 Task: Find connections with filter location Bridgend with filter topic #Managerwith filter profile language French with filter current company Fortune Park Hotels Ltd with filter school Sri Sathya Sai Institute of Higher Learning with filter industry Book and Periodical Publishing with filter service category iOS Development with filter keywords title Mechanic
Action: Mouse moved to (536, 70)
Screenshot: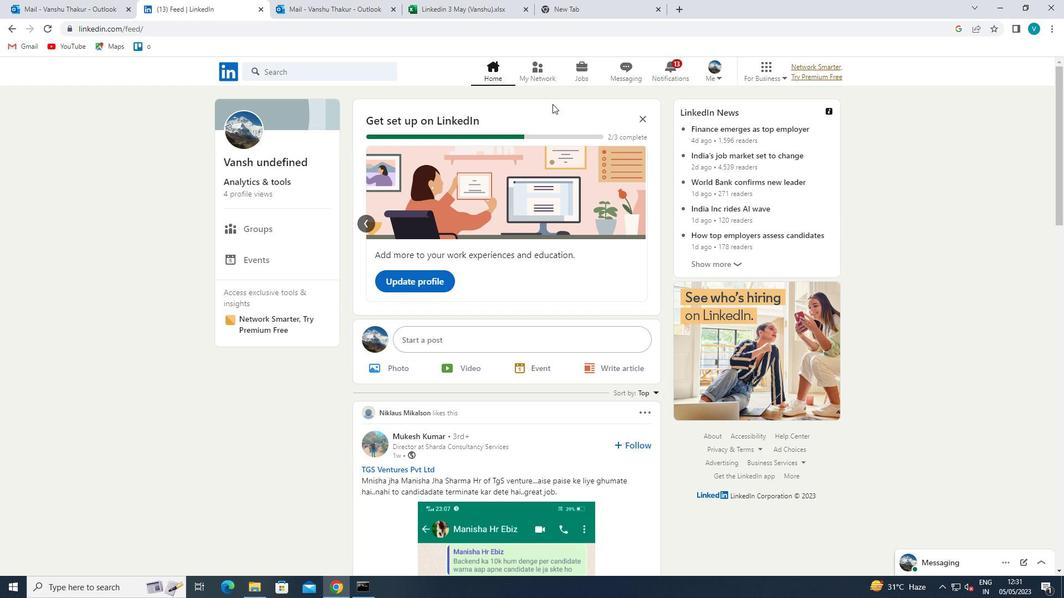 
Action: Mouse pressed left at (536, 70)
Screenshot: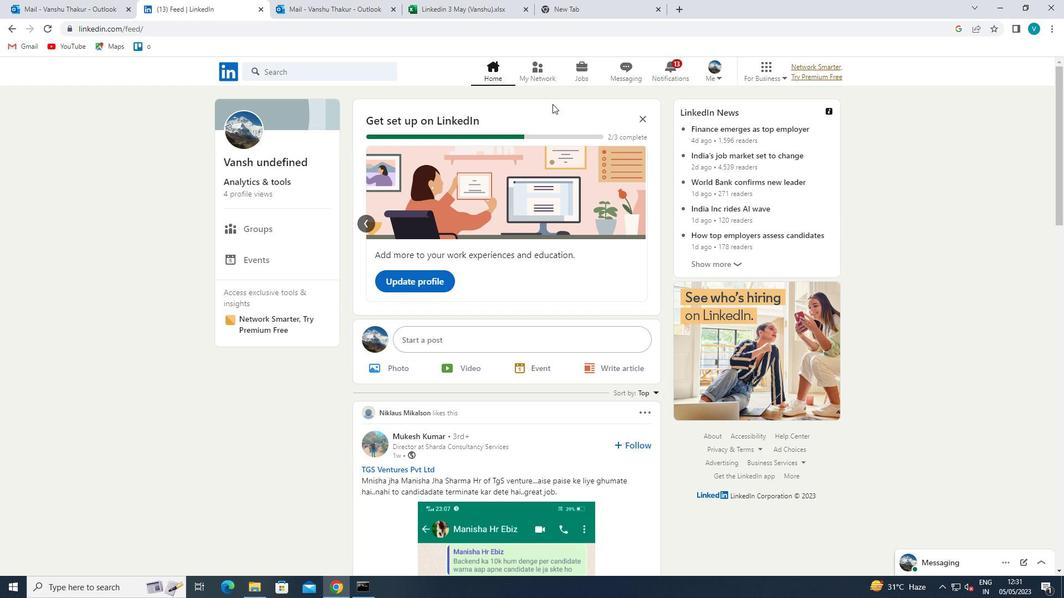 
Action: Mouse moved to (299, 129)
Screenshot: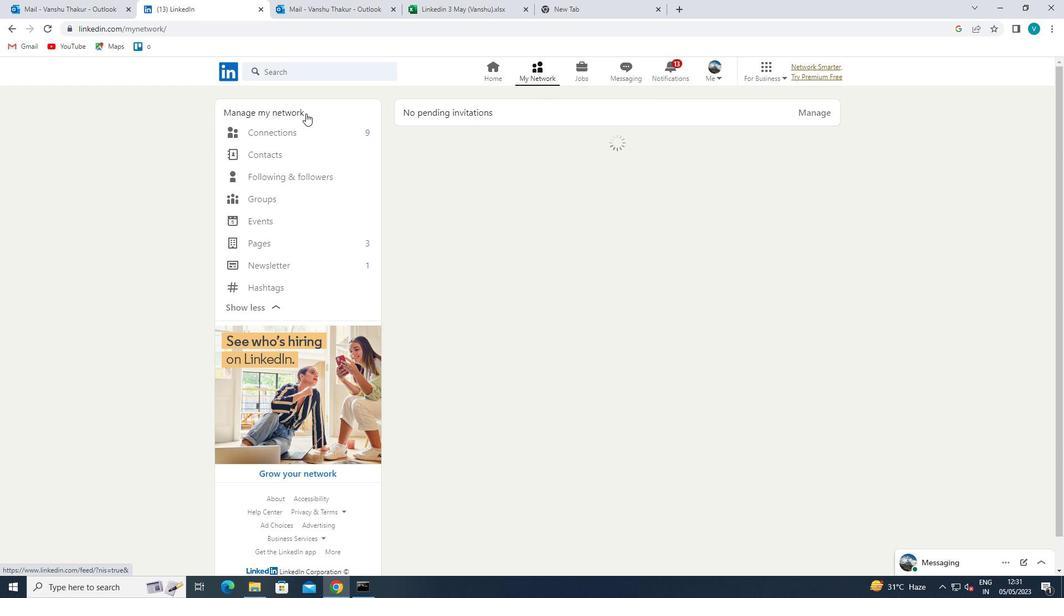 
Action: Mouse pressed left at (299, 129)
Screenshot: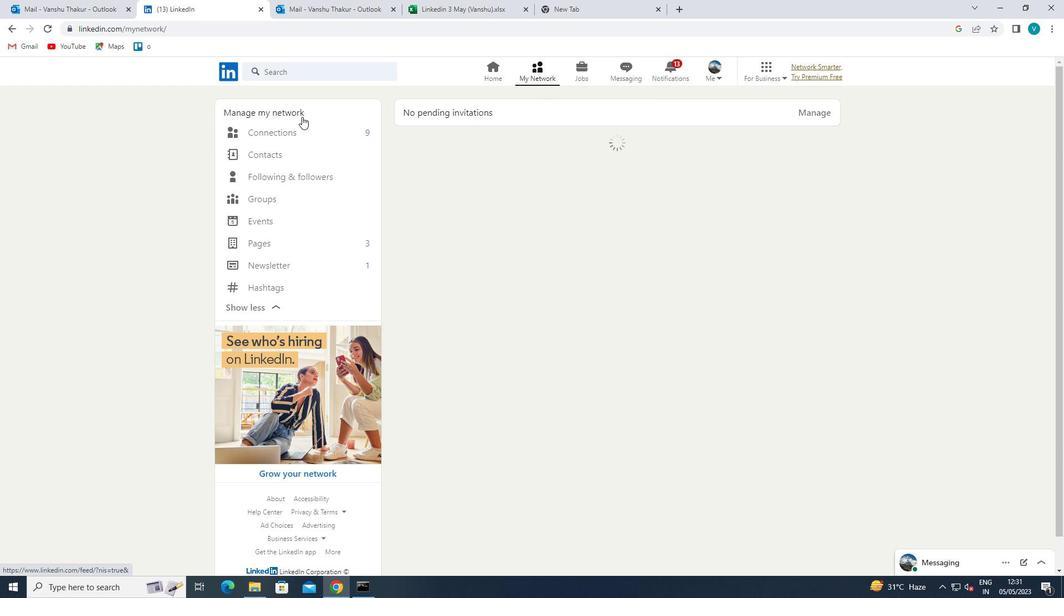 
Action: Mouse moved to (613, 130)
Screenshot: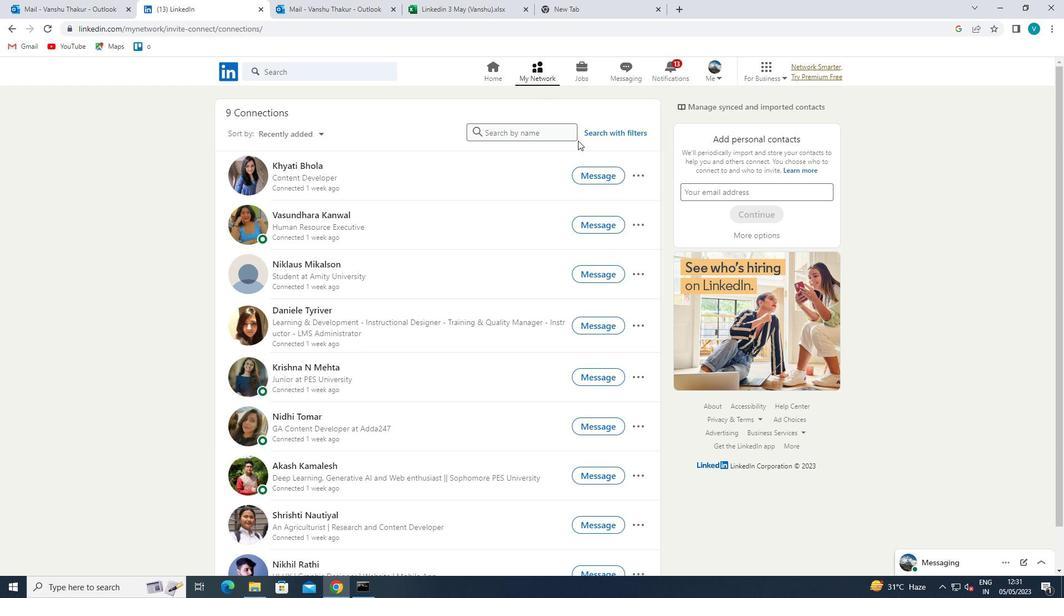 
Action: Mouse pressed left at (613, 130)
Screenshot: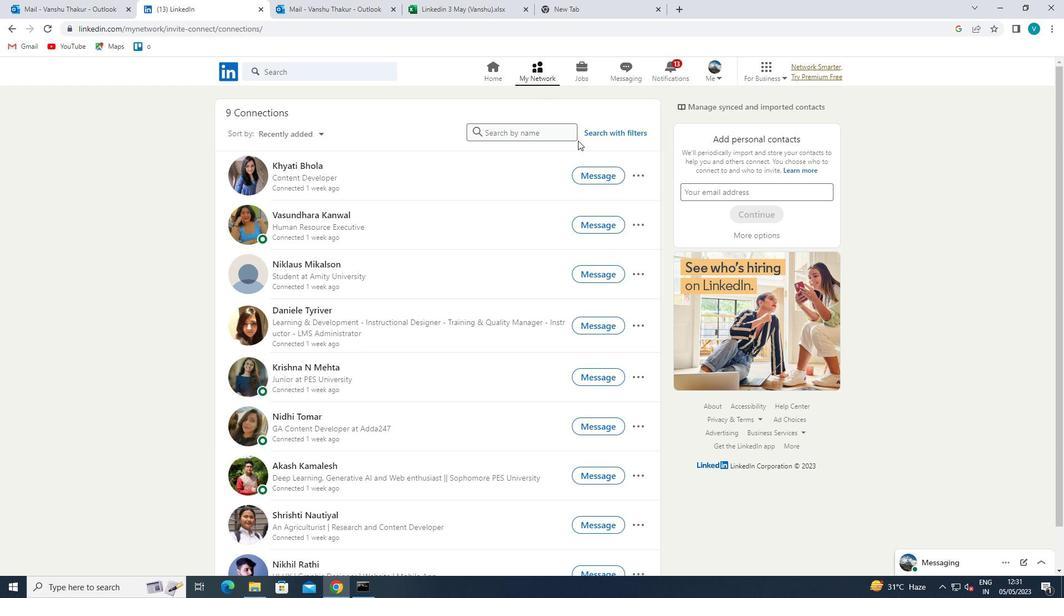 
Action: Mouse moved to (533, 109)
Screenshot: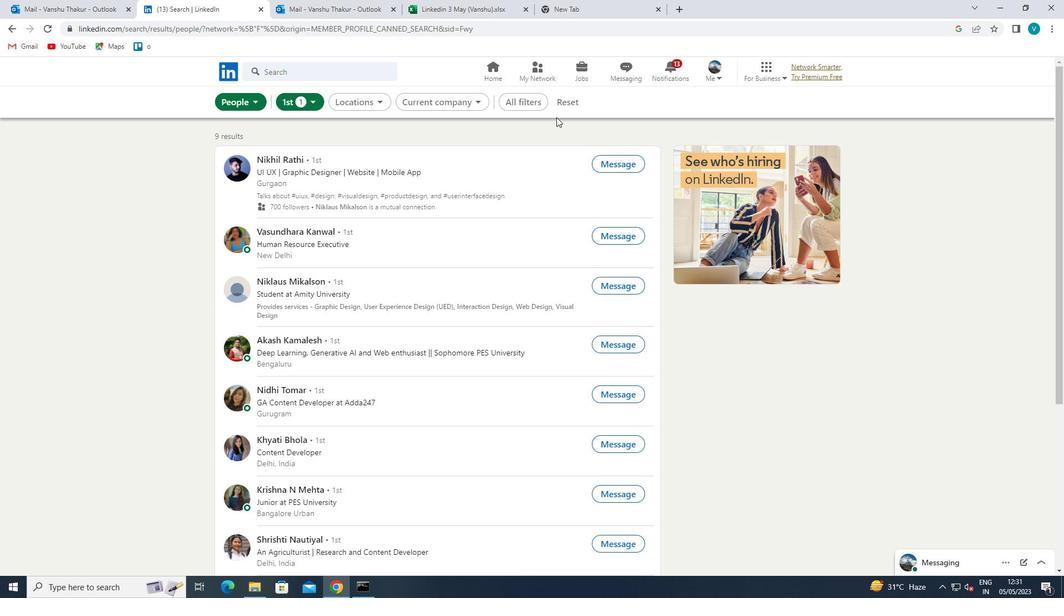 
Action: Mouse pressed left at (533, 109)
Screenshot: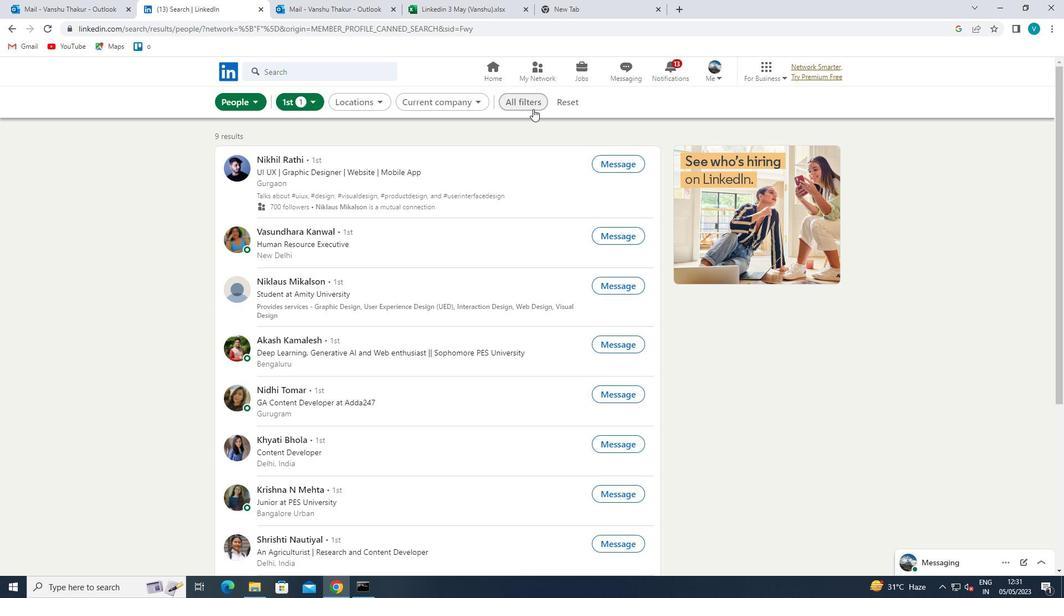 
Action: Mouse moved to (951, 256)
Screenshot: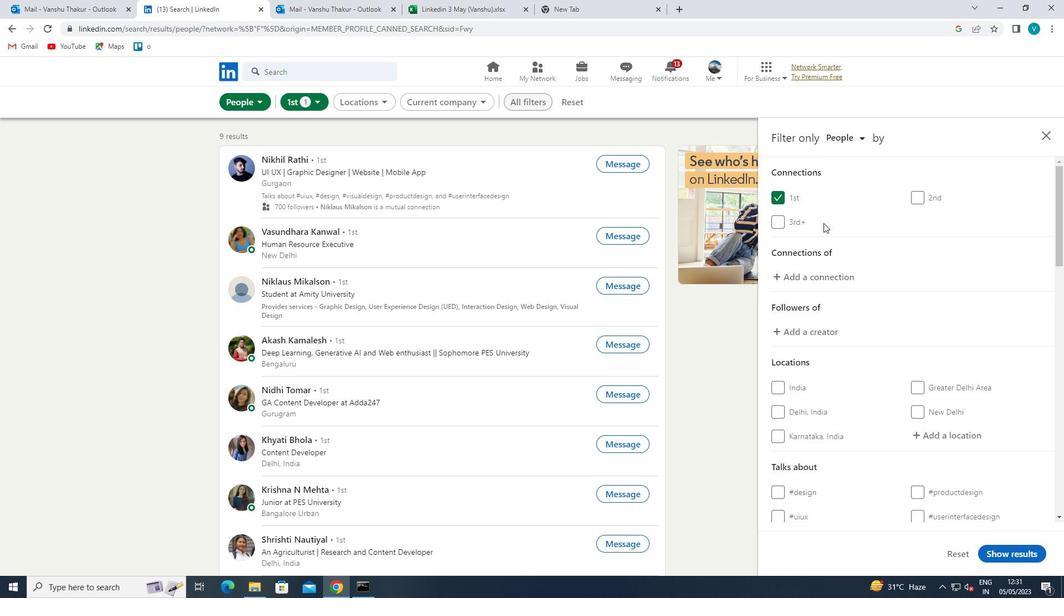 
Action: Mouse scrolled (951, 255) with delta (0, 0)
Screenshot: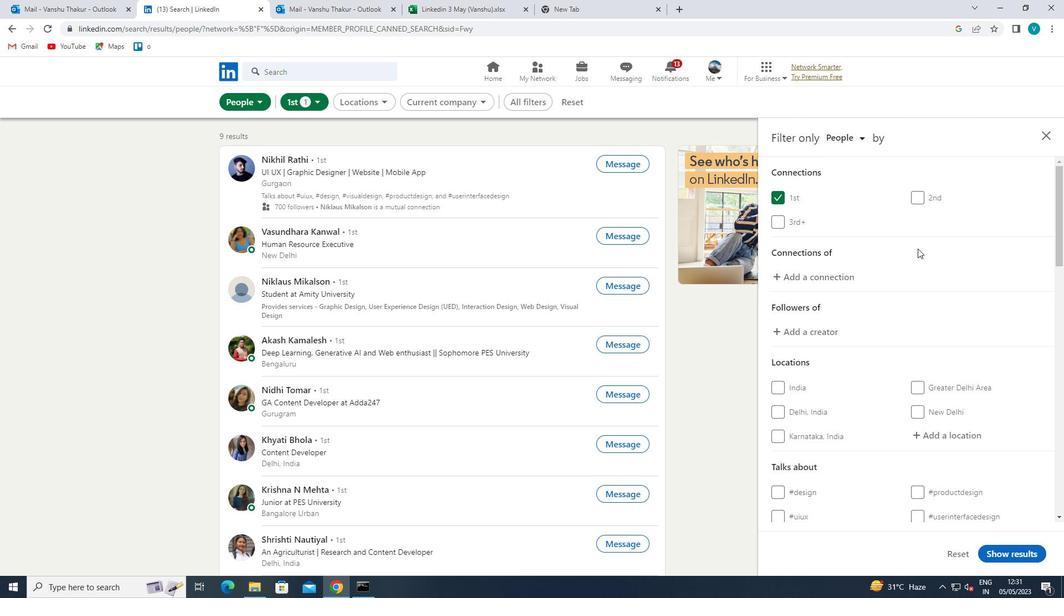 
Action: Mouse scrolled (951, 255) with delta (0, 0)
Screenshot: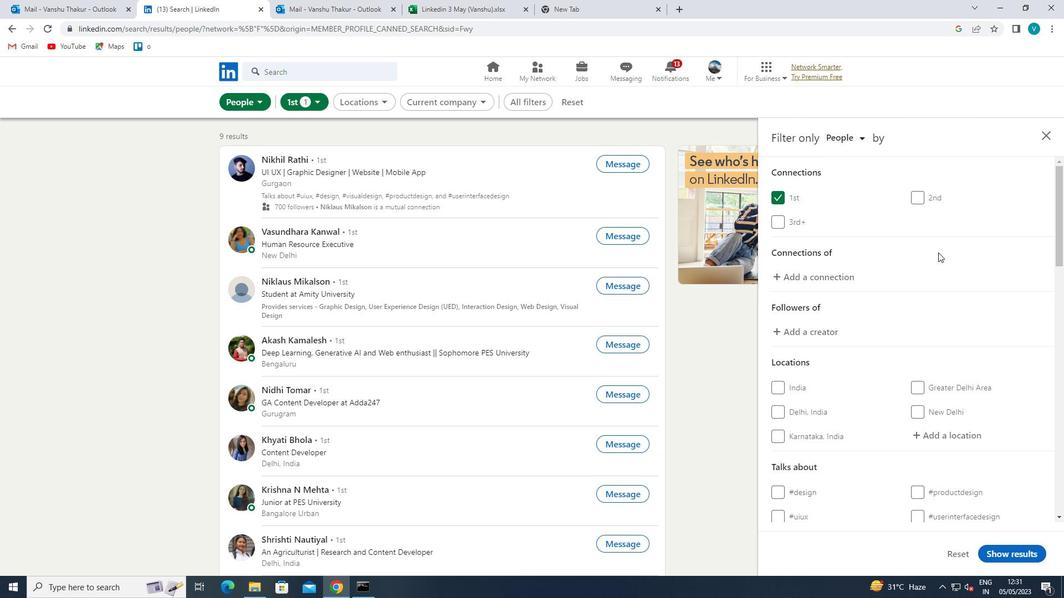 
Action: Mouse scrolled (951, 255) with delta (0, 0)
Screenshot: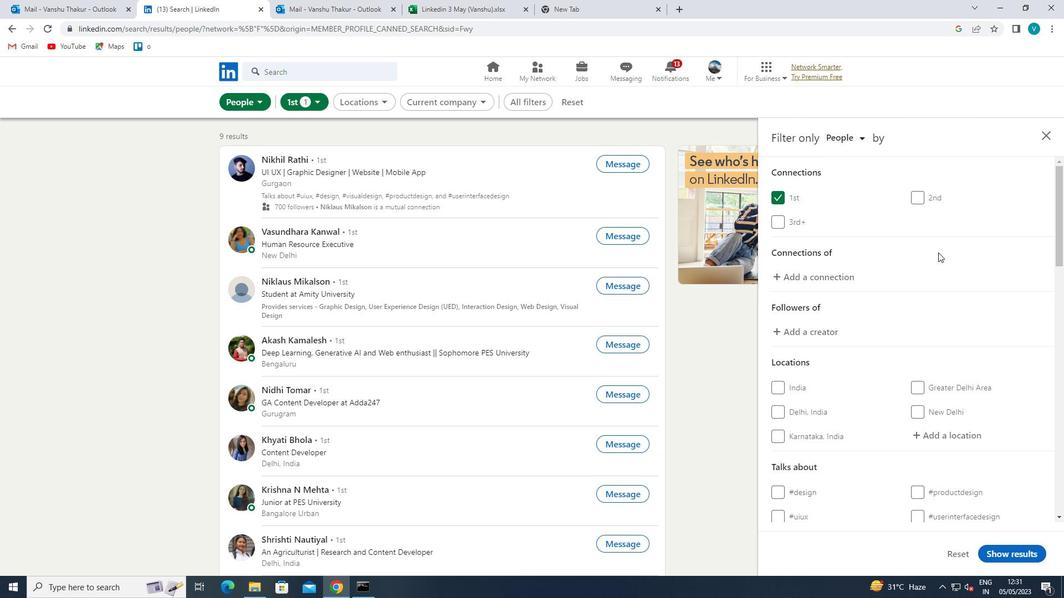 
Action: Mouse moved to (953, 273)
Screenshot: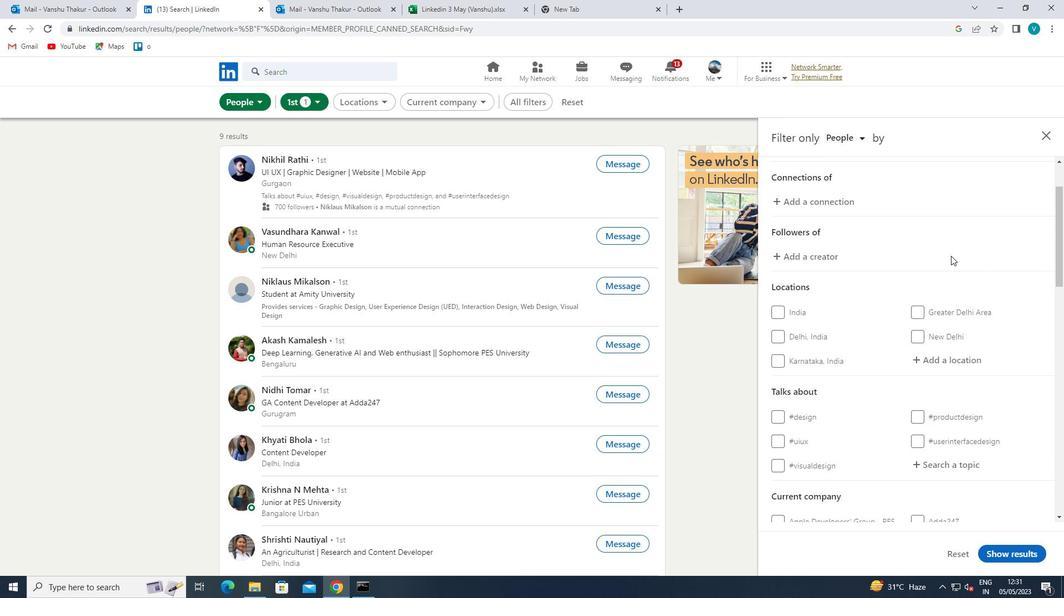 
Action: Mouse pressed left at (953, 273)
Screenshot: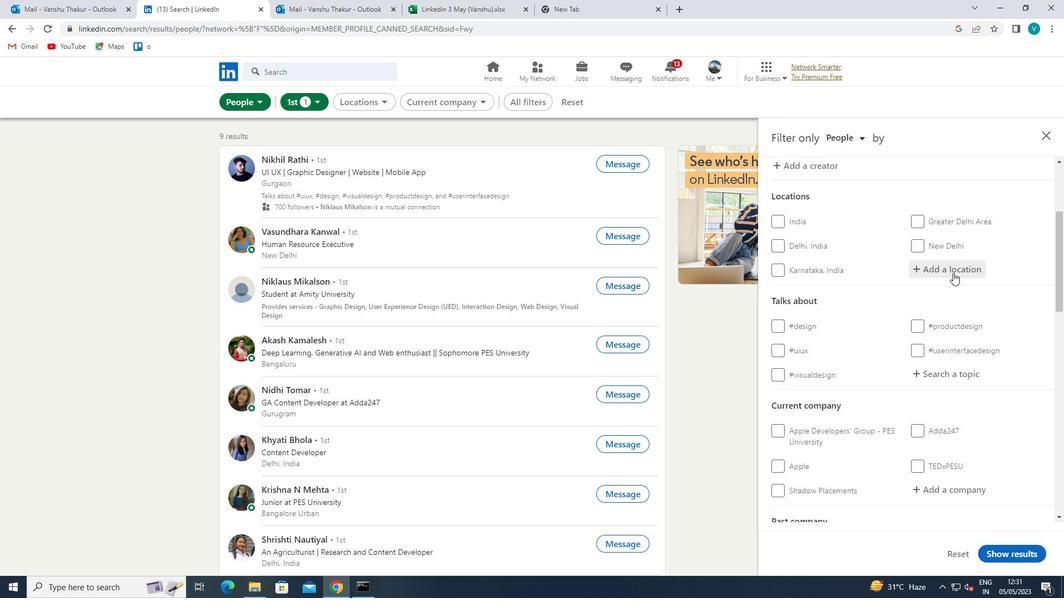 
Action: Mouse moved to (780, 175)
Screenshot: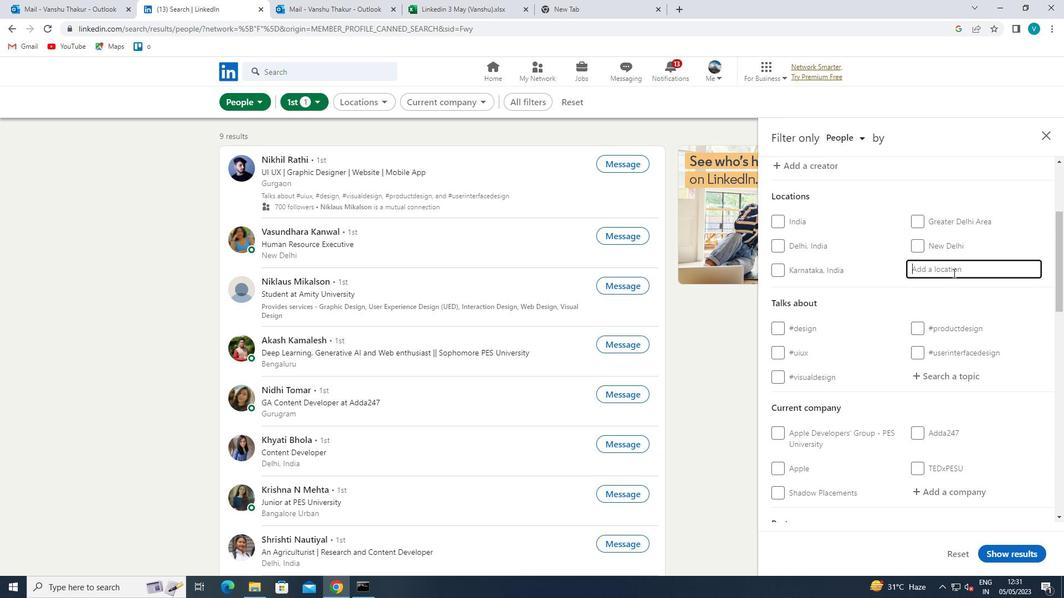 
Action: Key pressed <Key.shift>BRIDGEBN<Key.backspace><Key.backspace>ND
Screenshot: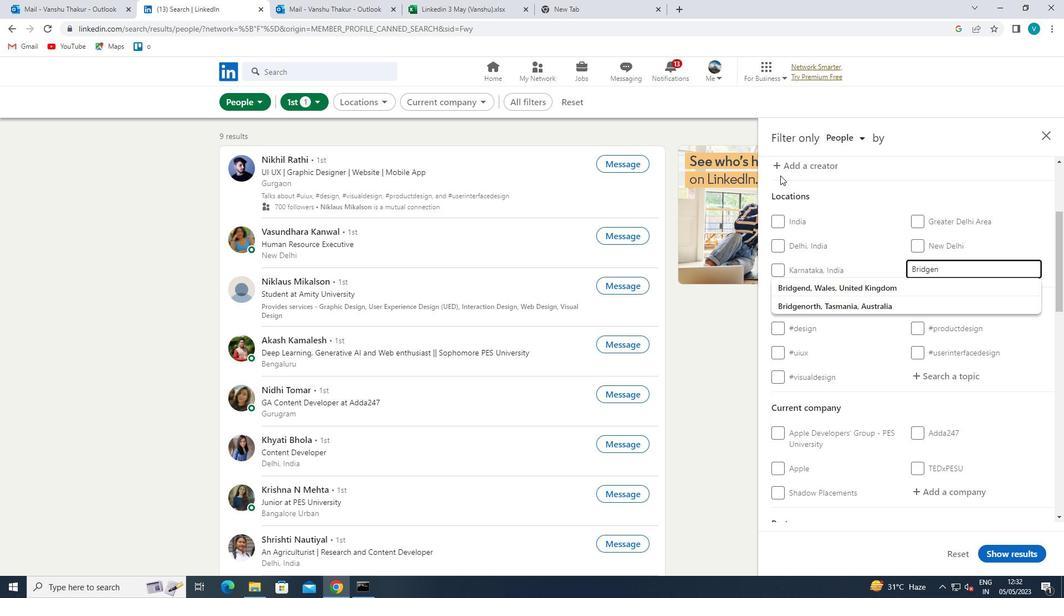 
Action: Mouse moved to (875, 285)
Screenshot: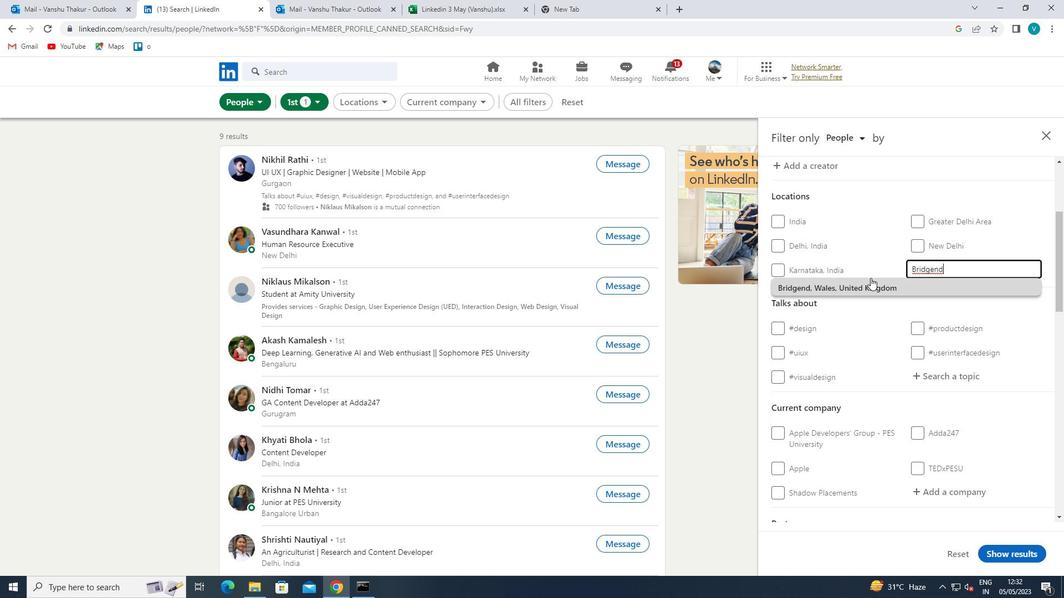 
Action: Mouse pressed left at (875, 285)
Screenshot: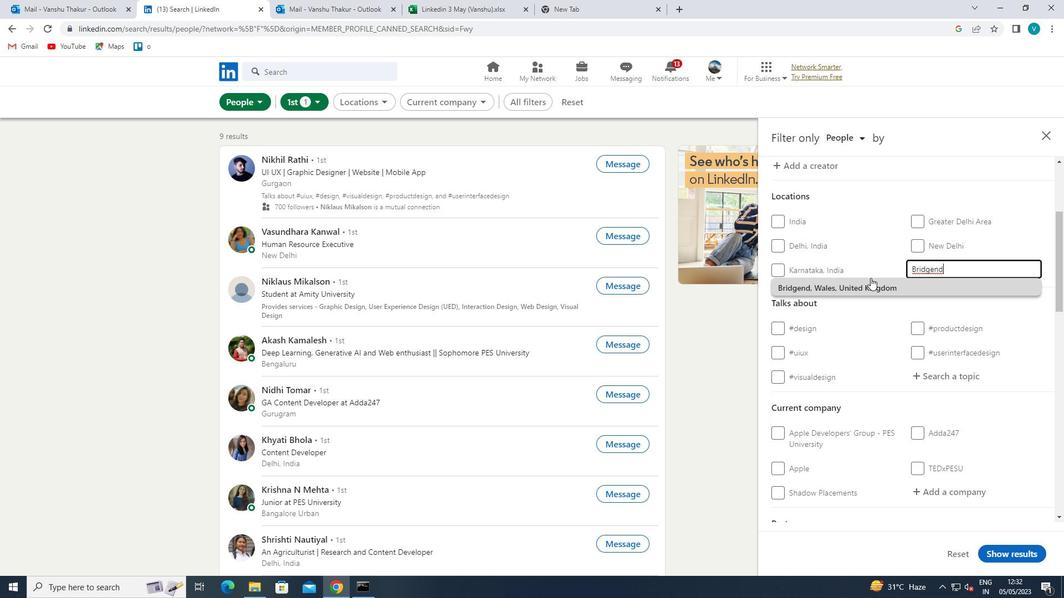 
Action: Mouse moved to (876, 287)
Screenshot: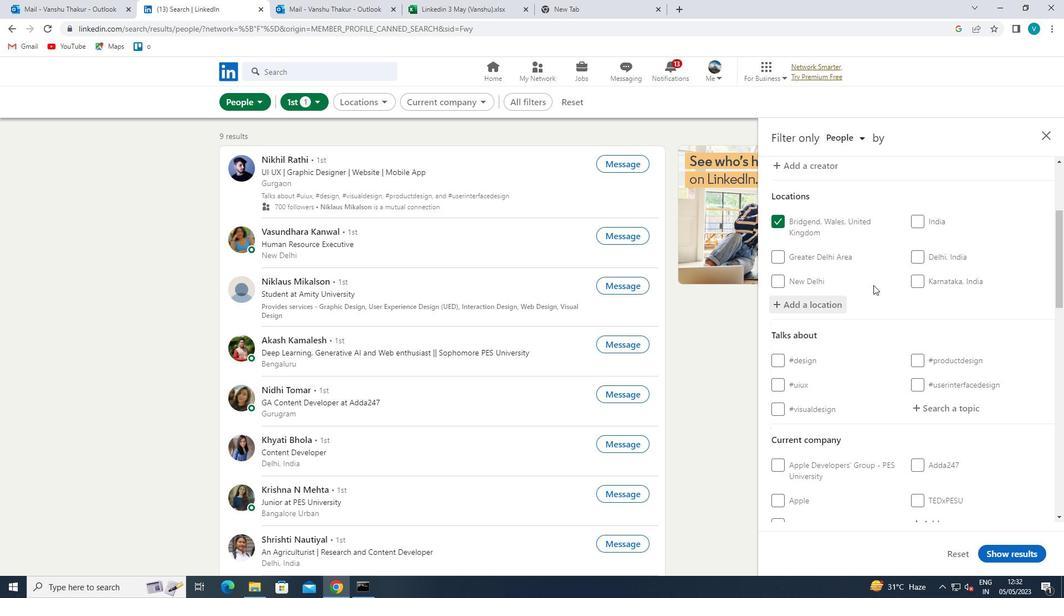 
Action: Mouse scrolled (876, 286) with delta (0, 0)
Screenshot: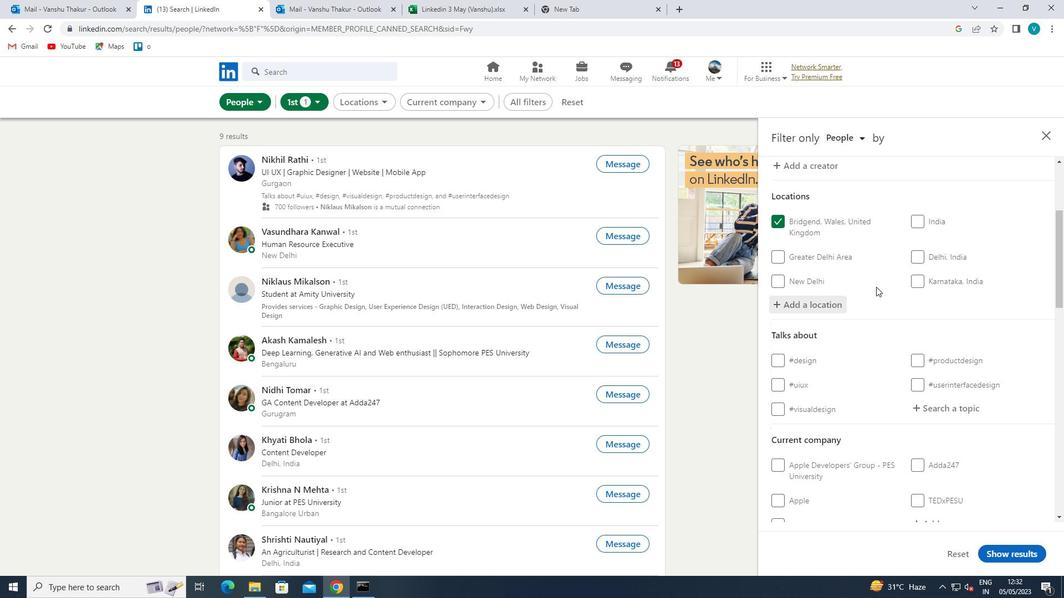 
Action: Mouse moved to (943, 354)
Screenshot: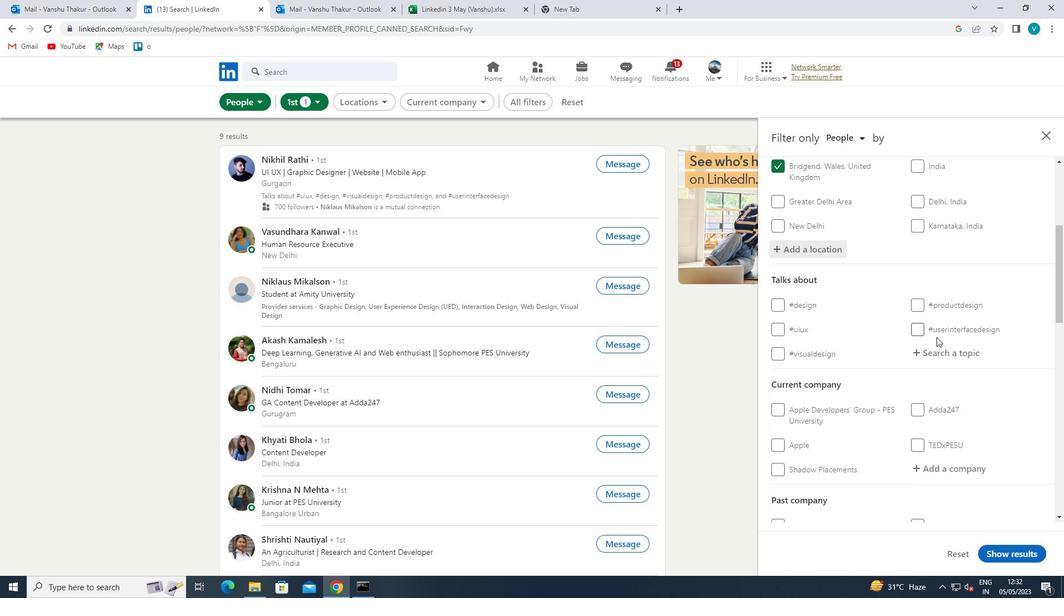 
Action: Mouse pressed left at (943, 354)
Screenshot: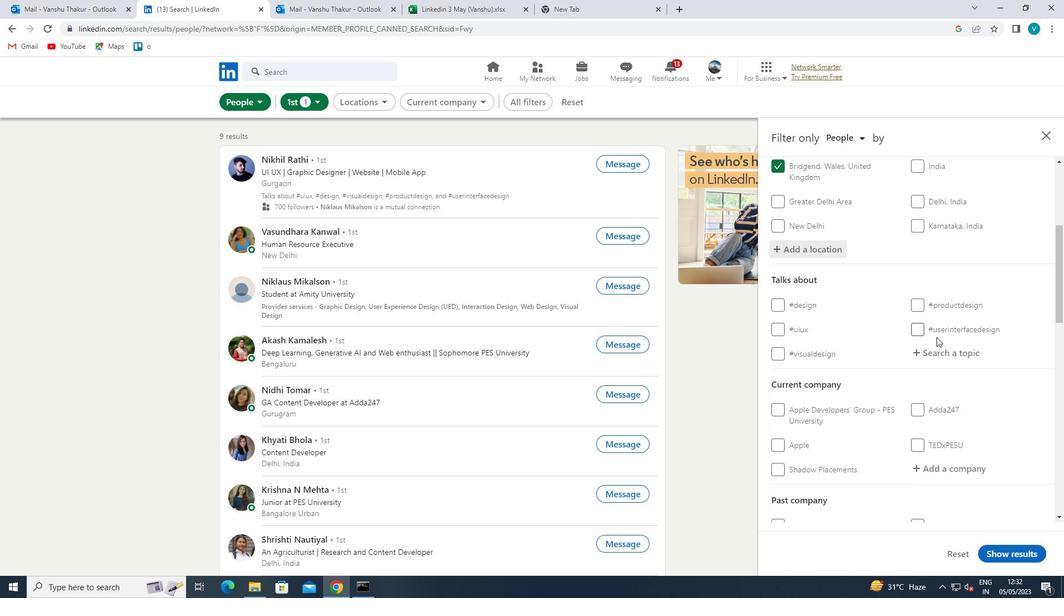 
Action: Mouse moved to (944, 354)
Screenshot: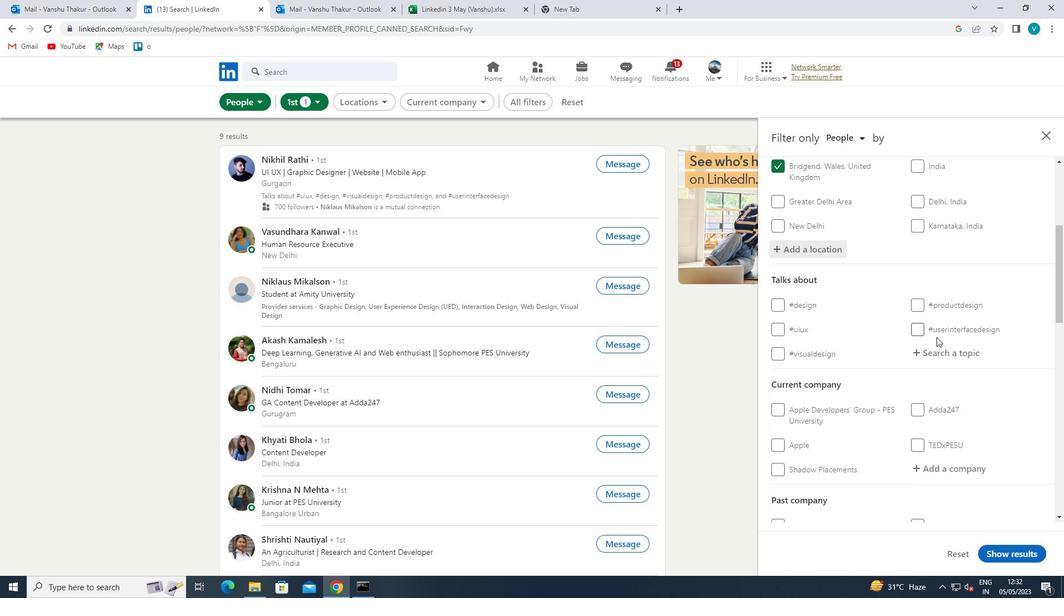 
Action: Key pressed MANAGER
Screenshot: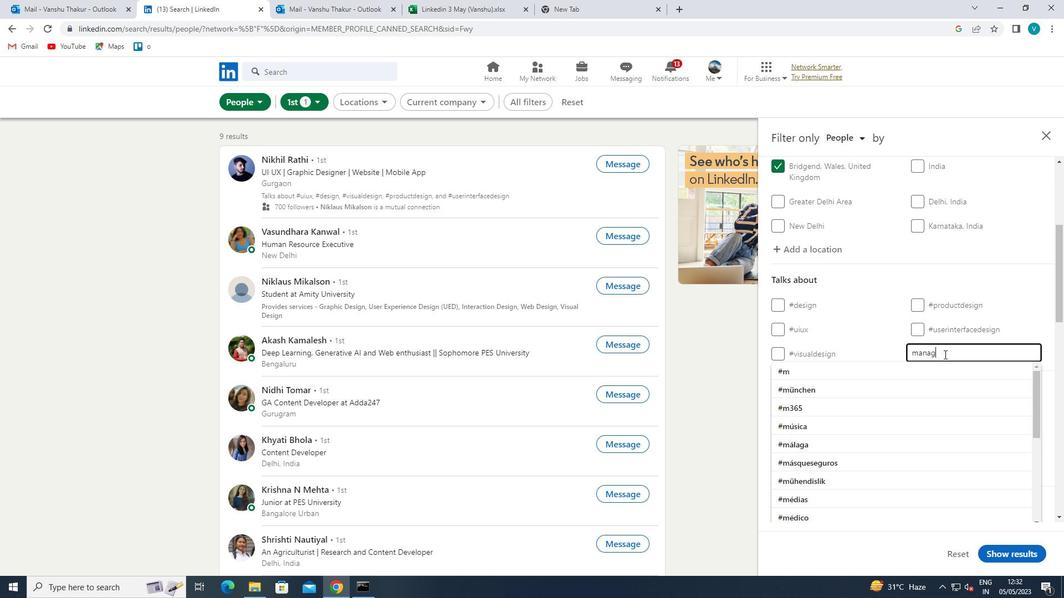 
Action: Mouse moved to (915, 373)
Screenshot: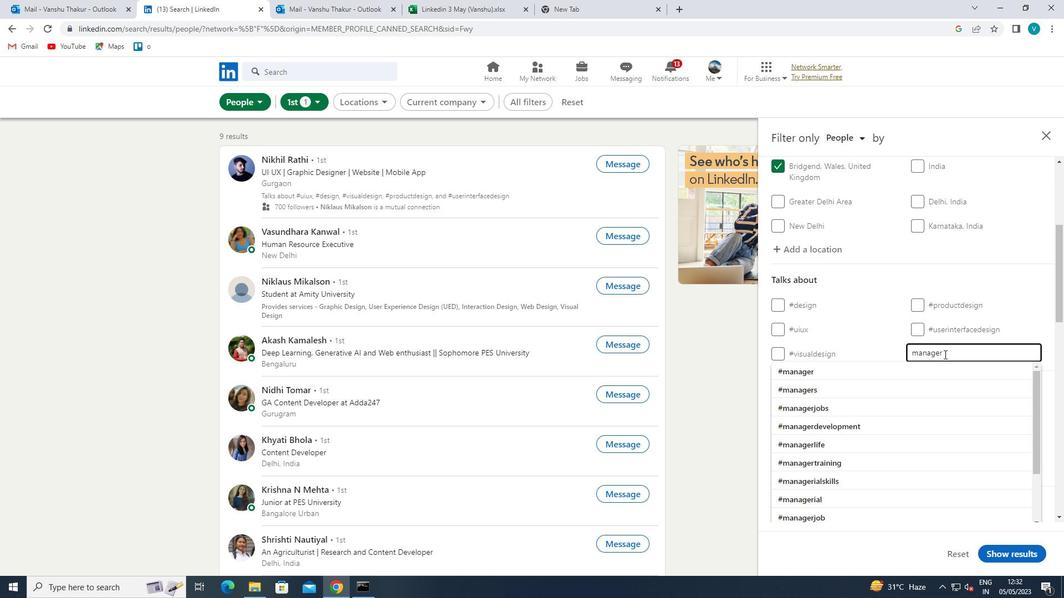 
Action: Mouse pressed left at (915, 373)
Screenshot: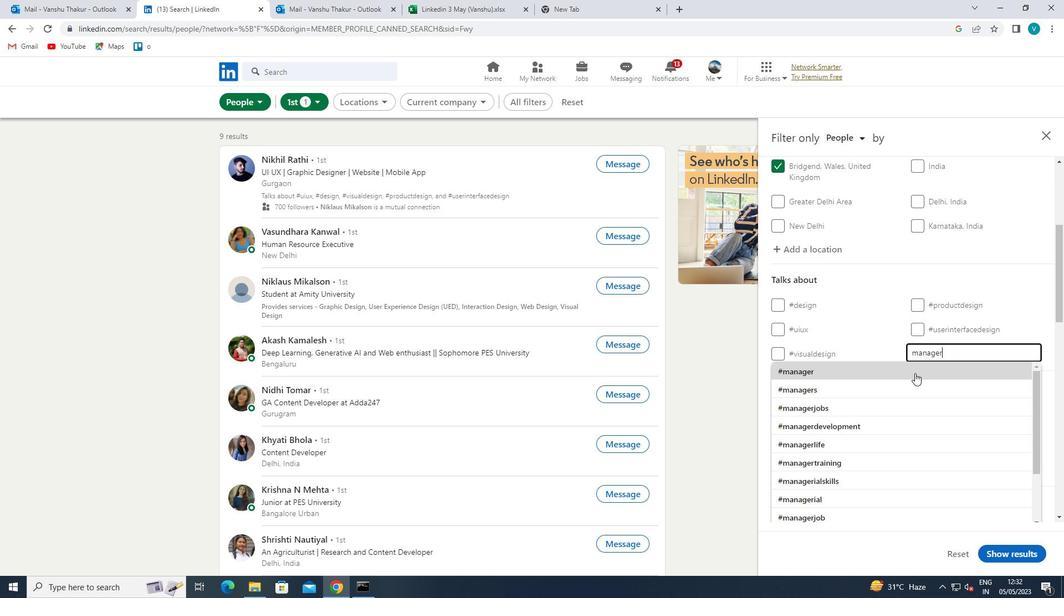 
Action: Mouse scrolled (915, 373) with delta (0, 0)
Screenshot: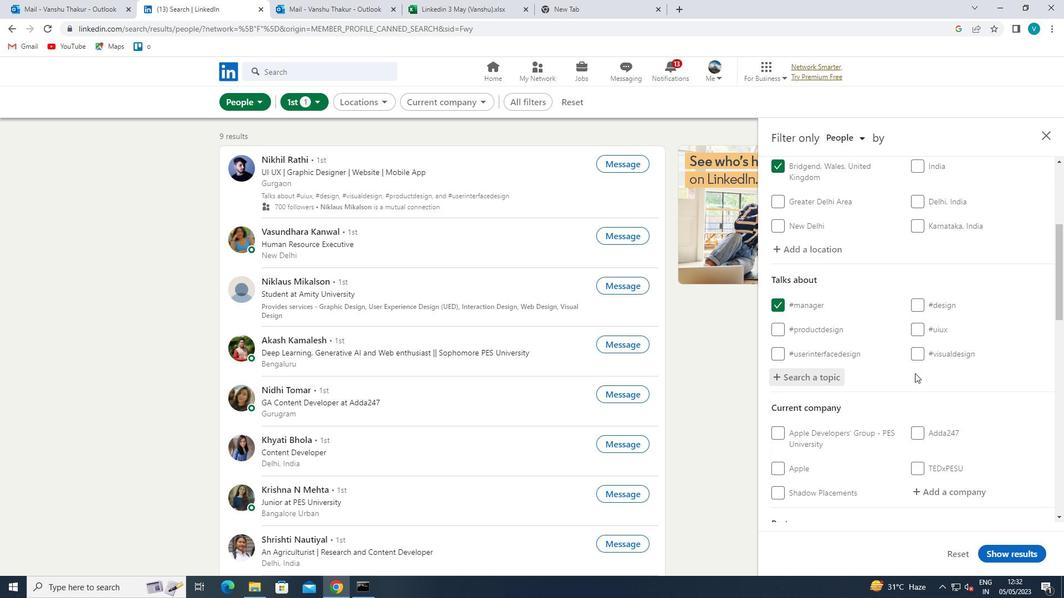 
Action: Mouse scrolled (915, 373) with delta (0, 0)
Screenshot: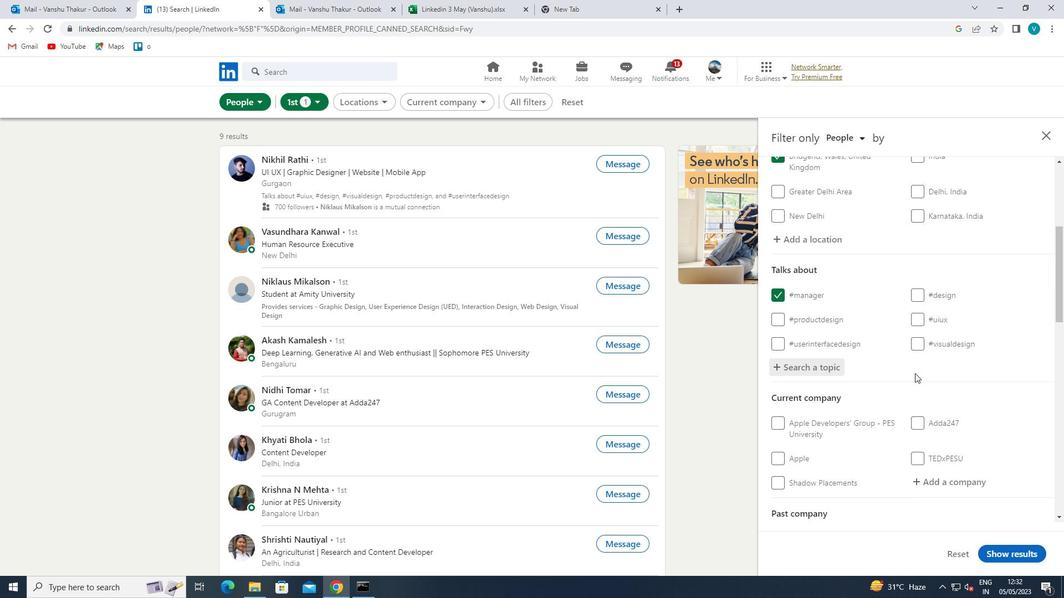 
Action: Mouse scrolled (915, 373) with delta (0, 0)
Screenshot: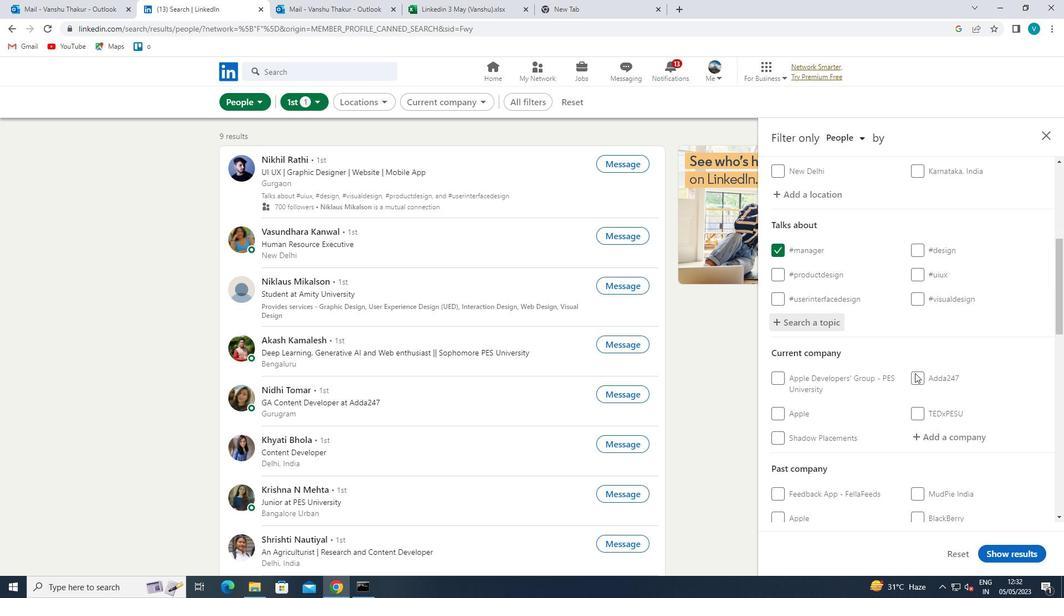 
Action: Mouse moved to (955, 330)
Screenshot: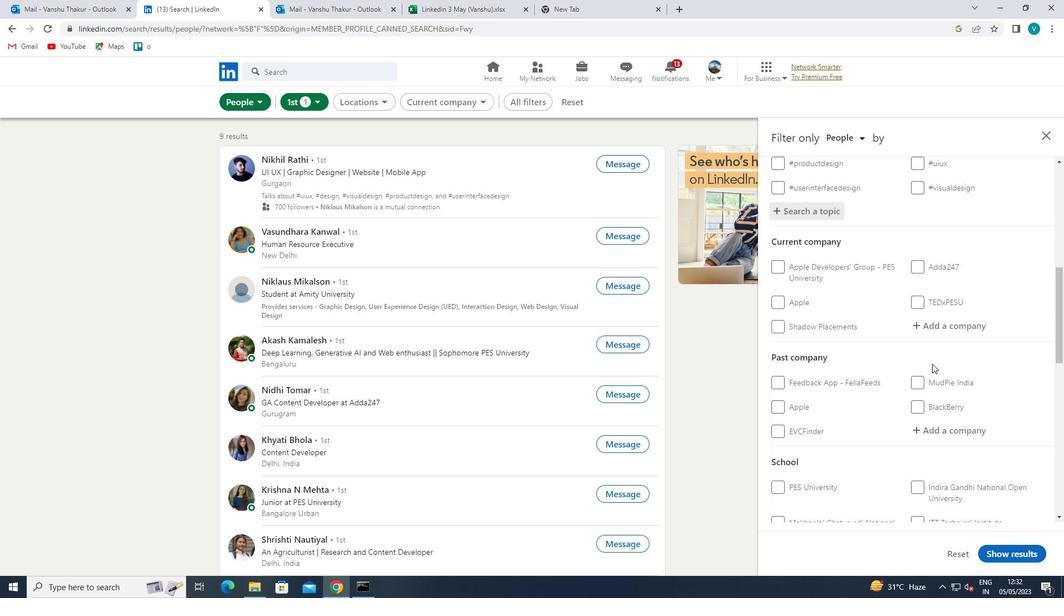
Action: Mouse pressed left at (955, 330)
Screenshot: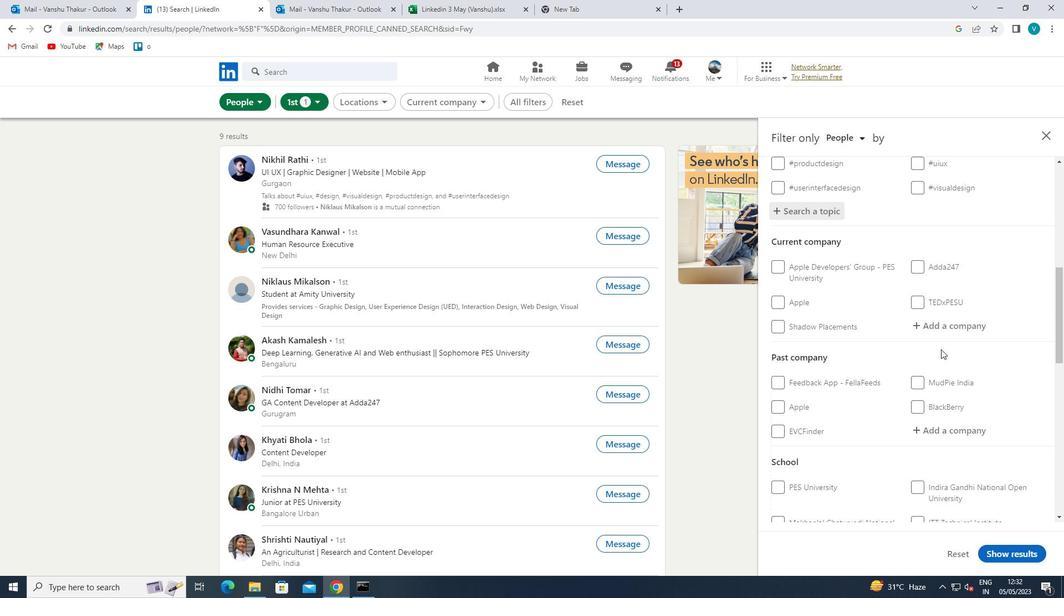 
Action: Mouse moved to (909, 299)
Screenshot: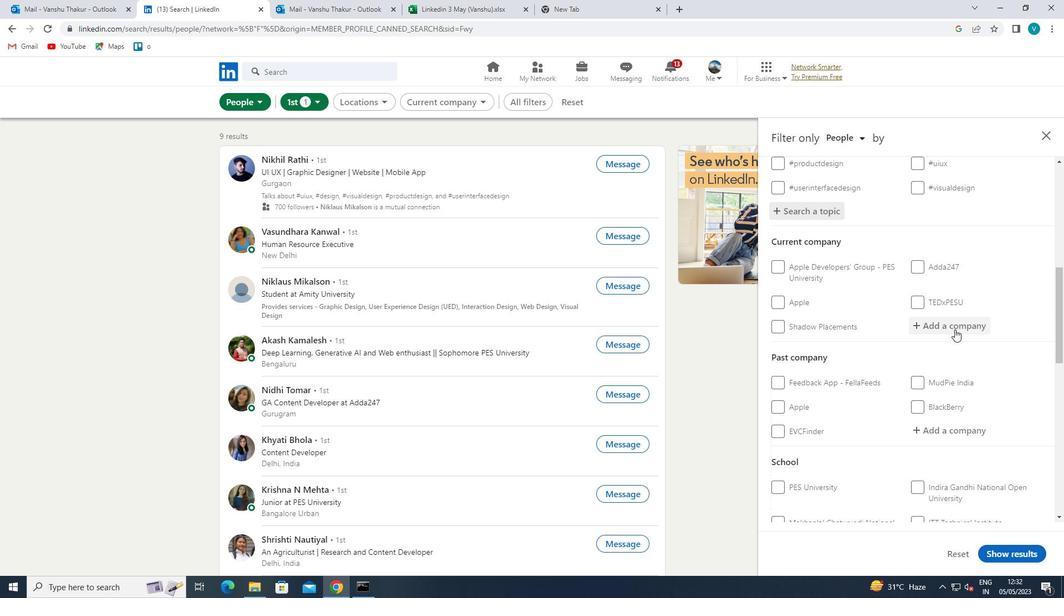 
Action: Key pressed <Key.shift>FORTUN
Screenshot: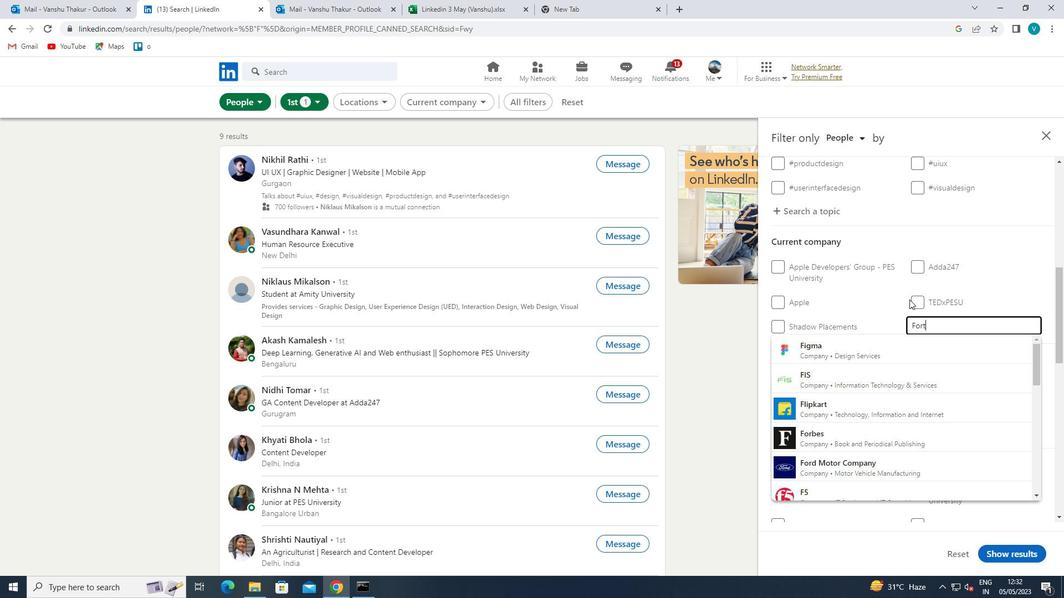 
Action: Mouse moved to (904, 432)
Screenshot: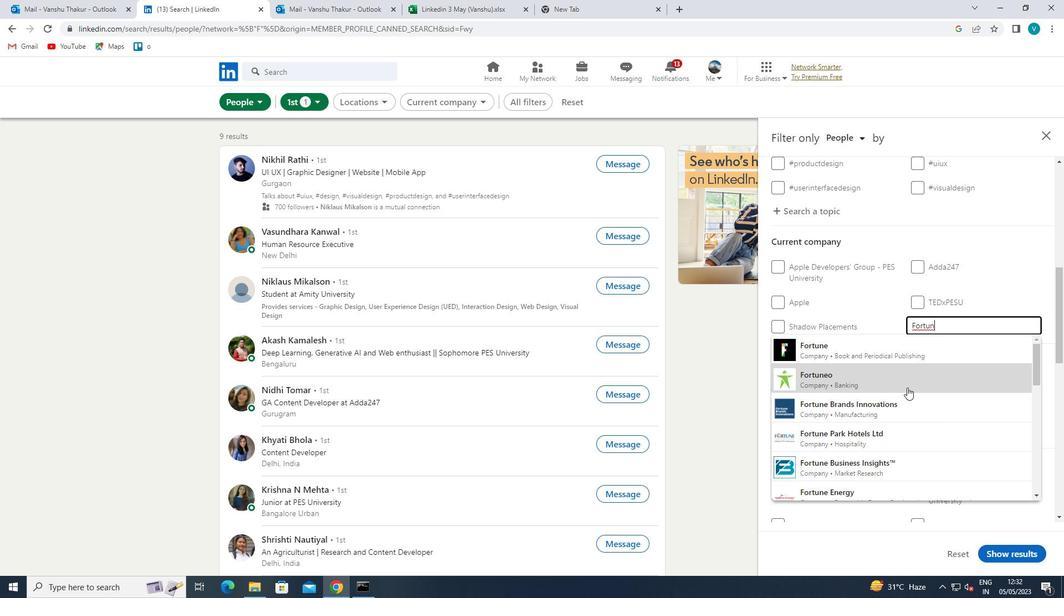 
Action: Mouse pressed left at (904, 432)
Screenshot: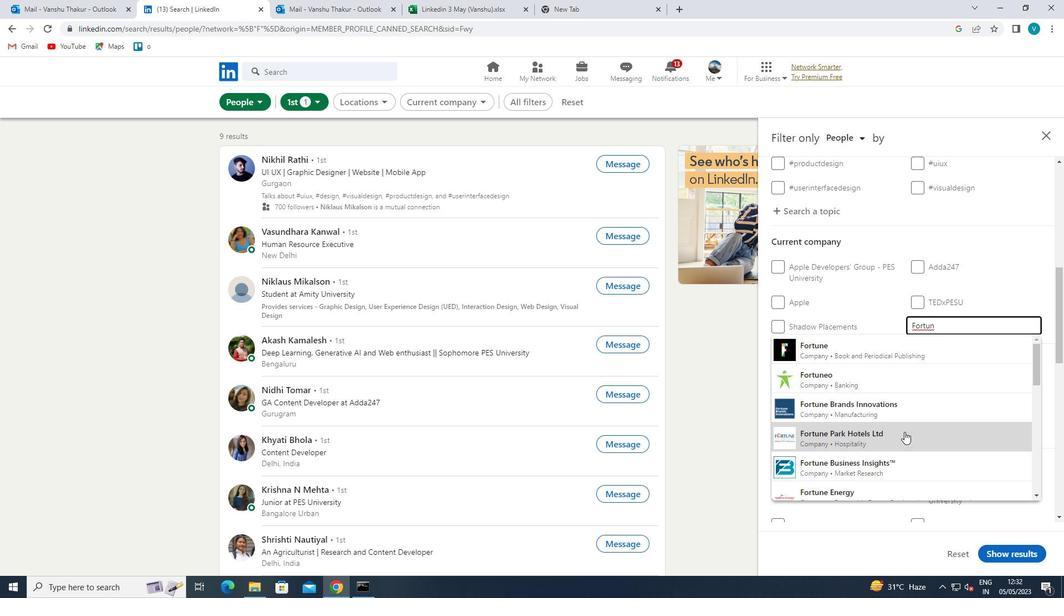 
Action: Mouse moved to (935, 370)
Screenshot: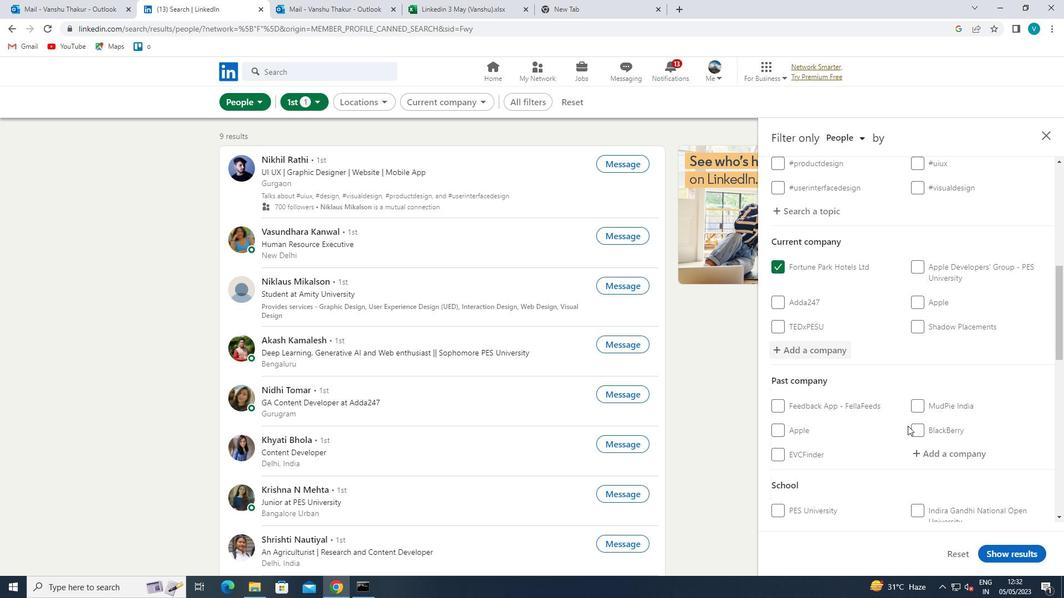 
Action: Mouse scrolled (935, 370) with delta (0, 0)
Screenshot: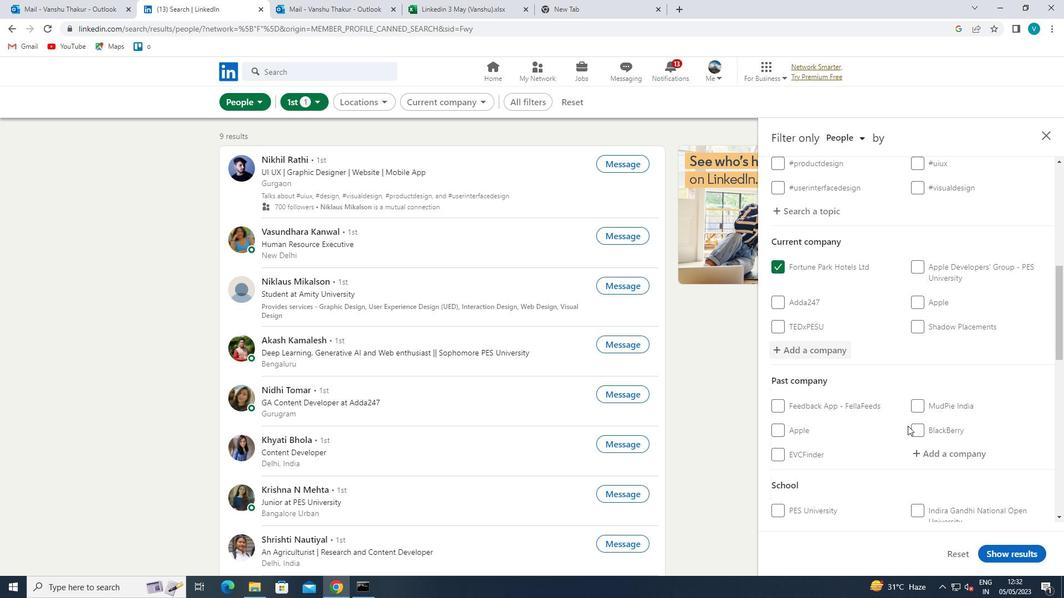 
Action: Mouse moved to (939, 368)
Screenshot: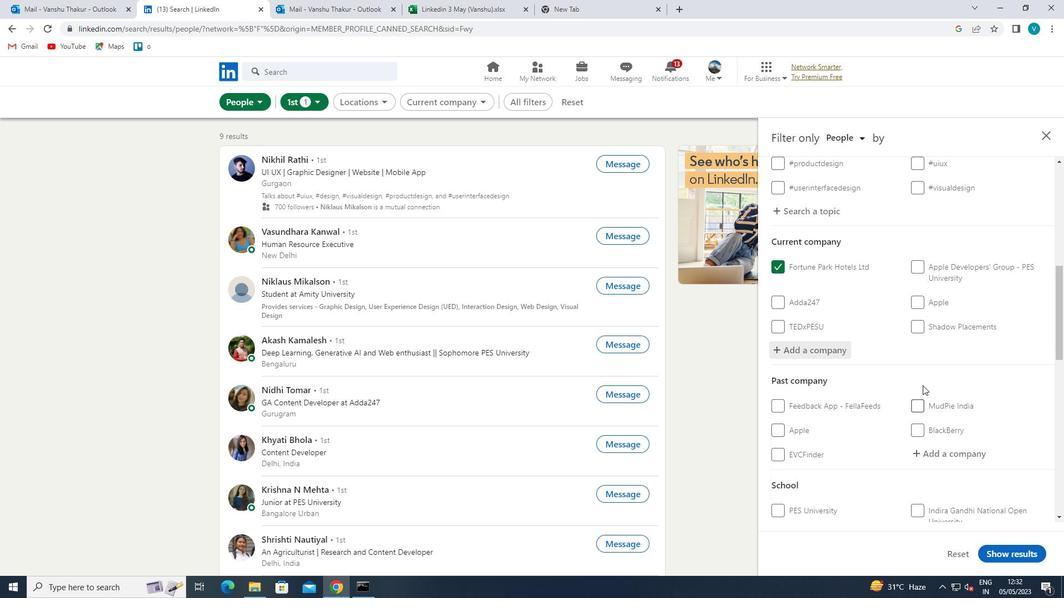
Action: Mouse scrolled (939, 367) with delta (0, 0)
Screenshot: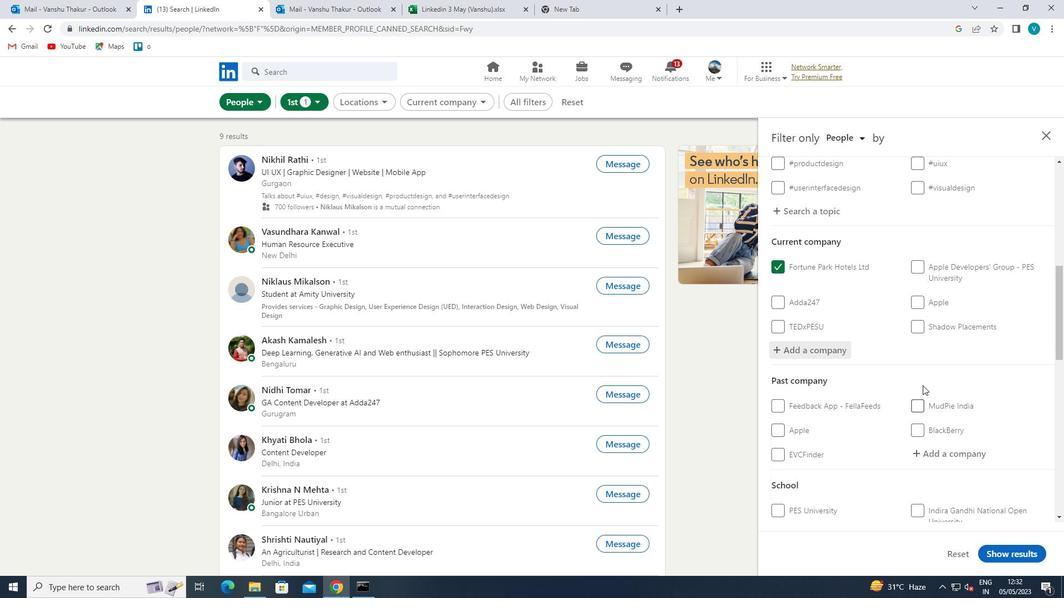 
Action: Mouse moved to (940, 367)
Screenshot: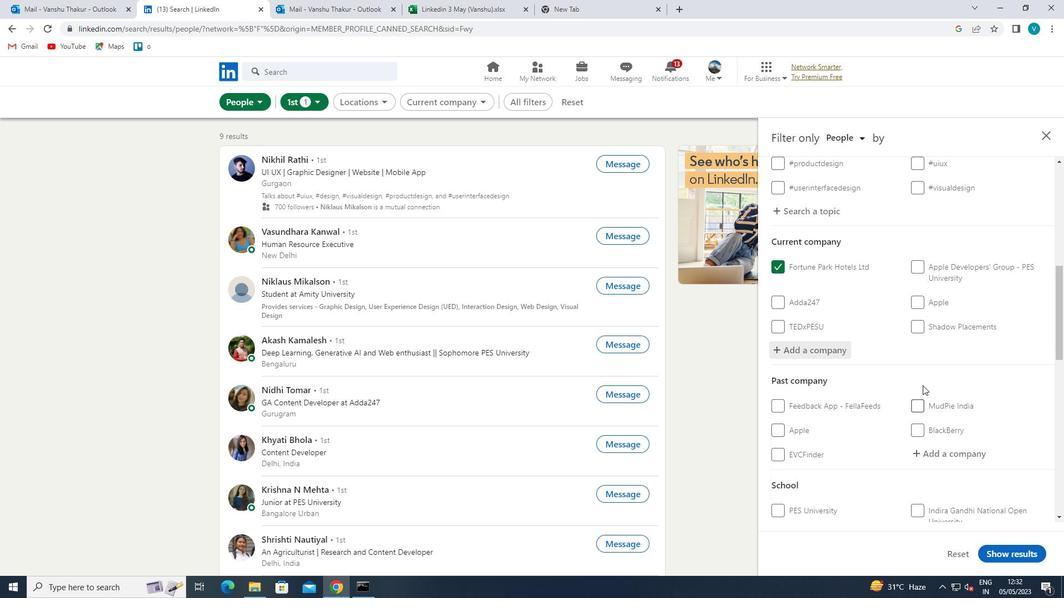 
Action: Mouse scrolled (940, 366) with delta (0, 0)
Screenshot: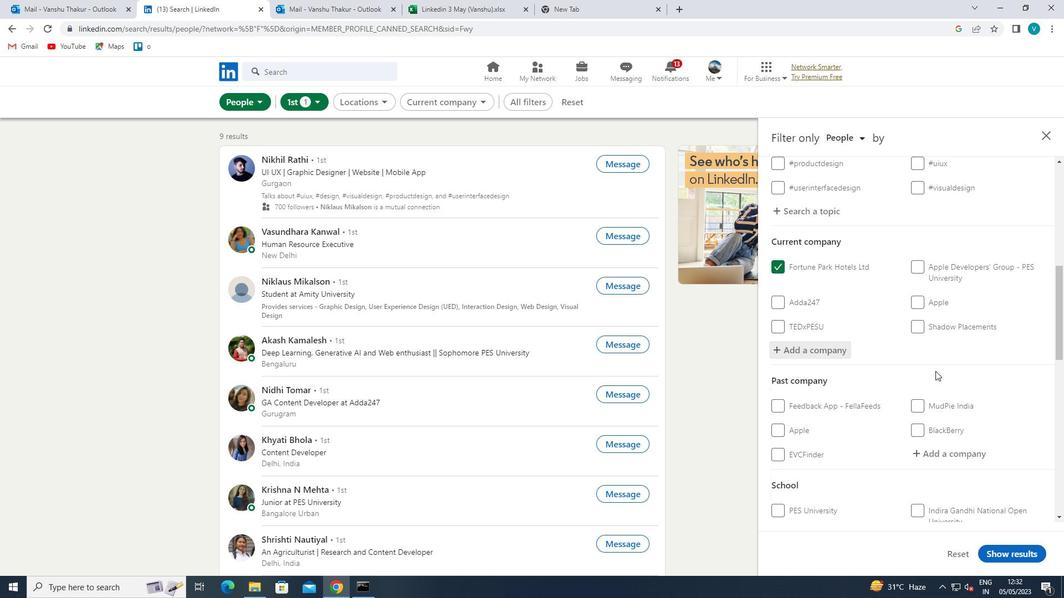 
Action: Mouse moved to (940, 366)
Screenshot: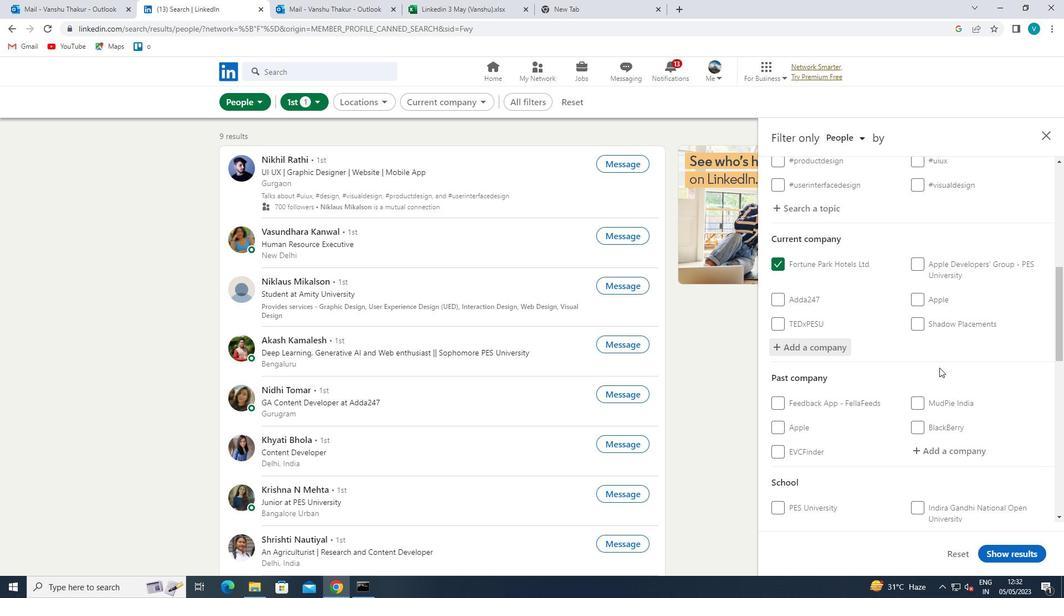 
Action: Mouse scrolled (940, 365) with delta (0, 0)
Screenshot: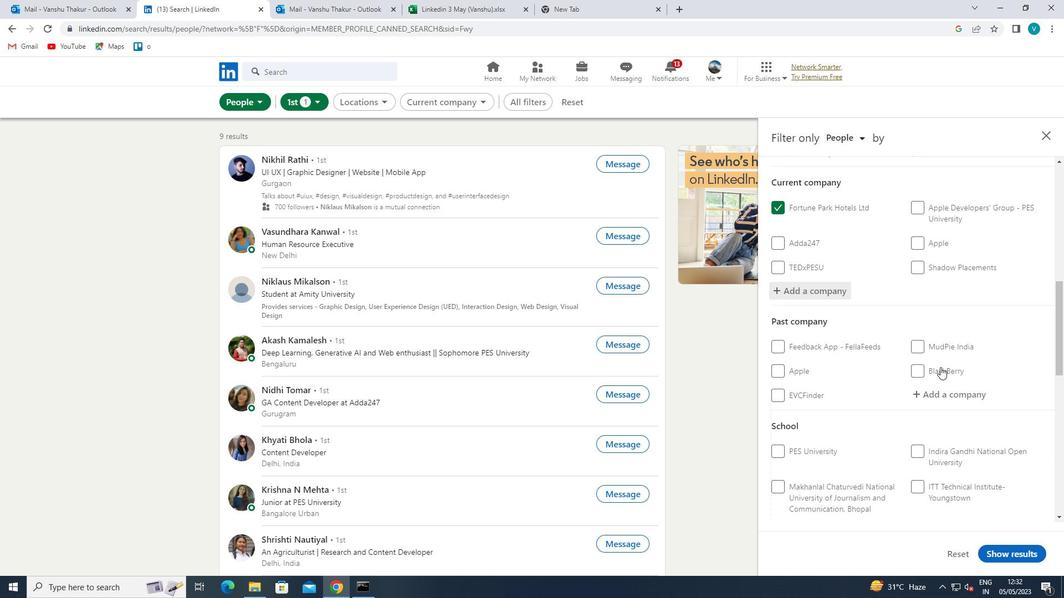 
Action: Mouse moved to (942, 369)
Screenshot: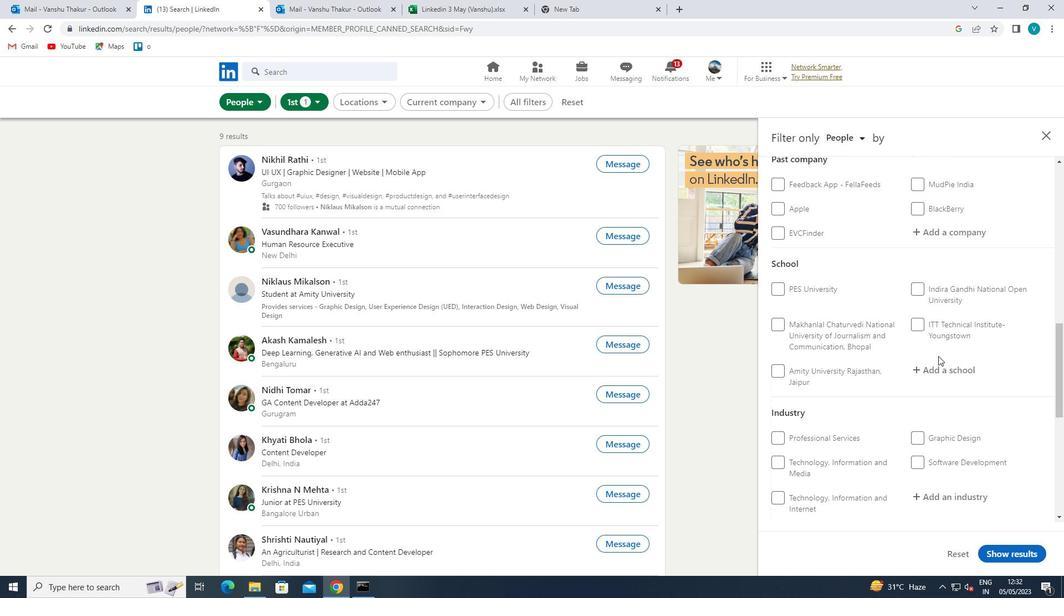 
Action: Mouse pressed left at (942, 369)
Screenshot: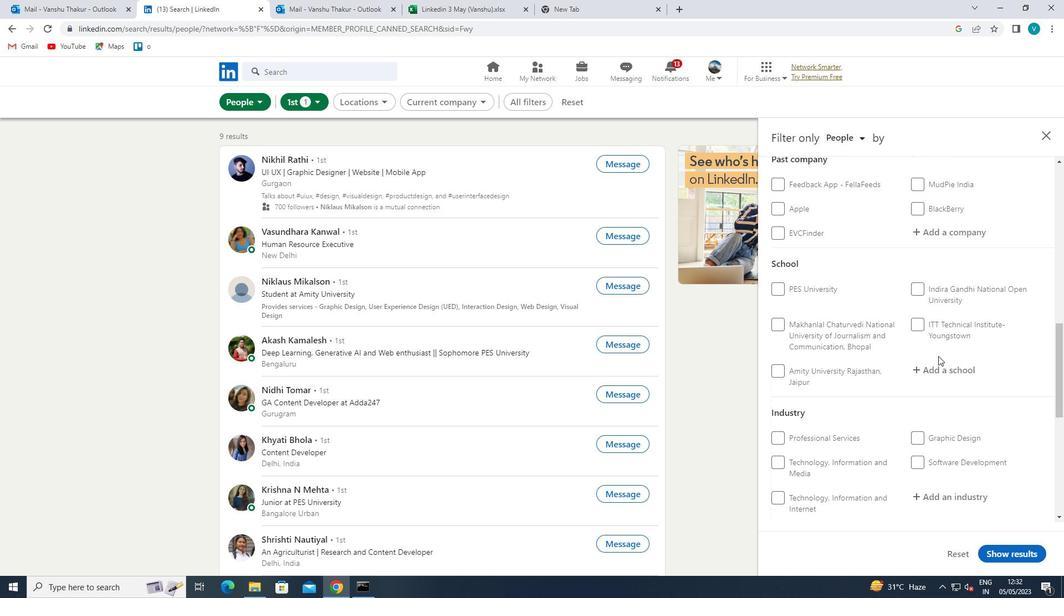 
Action: Key pressed <Key.shift>SRI<Key.space><Key.shift>SATHYA
Screenshot: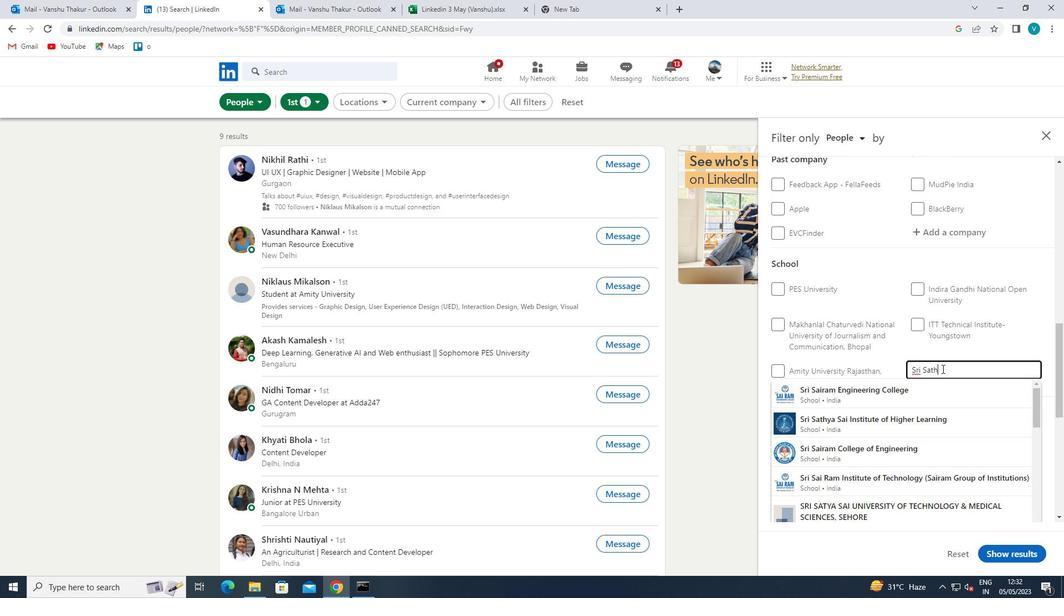 
Action: Mouse moved to (947, 393)
Screenshot: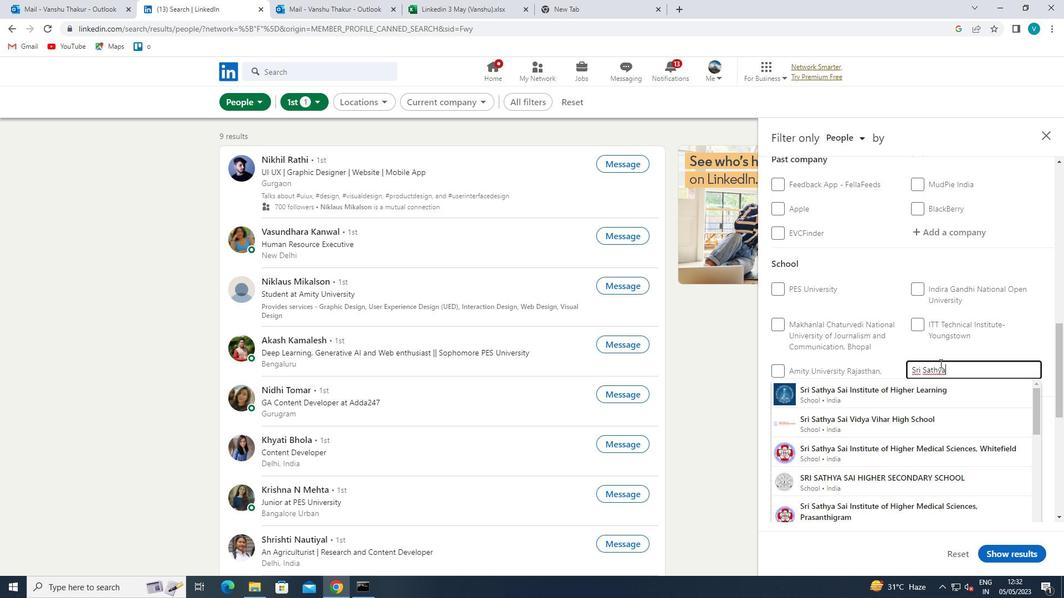 
Action: Mouse pressed left at (947, 393)
Screenshot: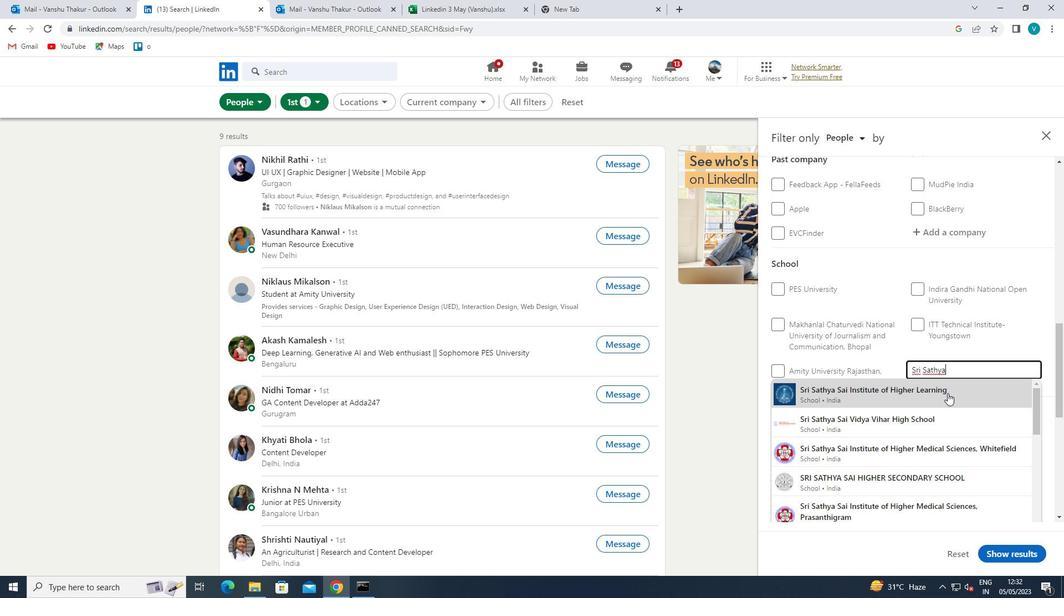 
Action: Mouse moved to (948, 393)
Screenshot: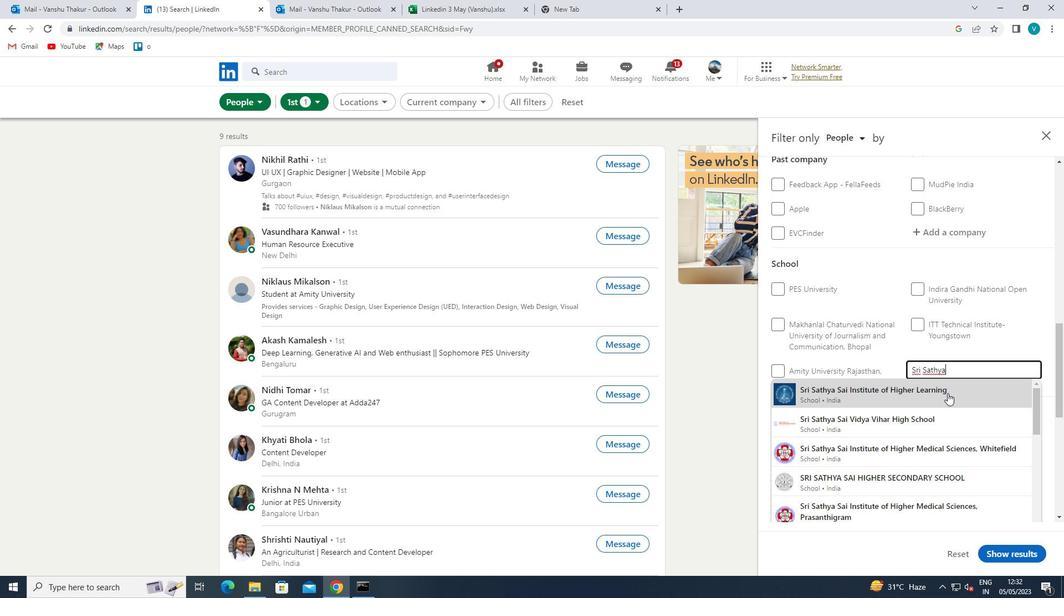 
Action: Mouse scrolled (948, 393) with delta (0, 0)
Screenshot: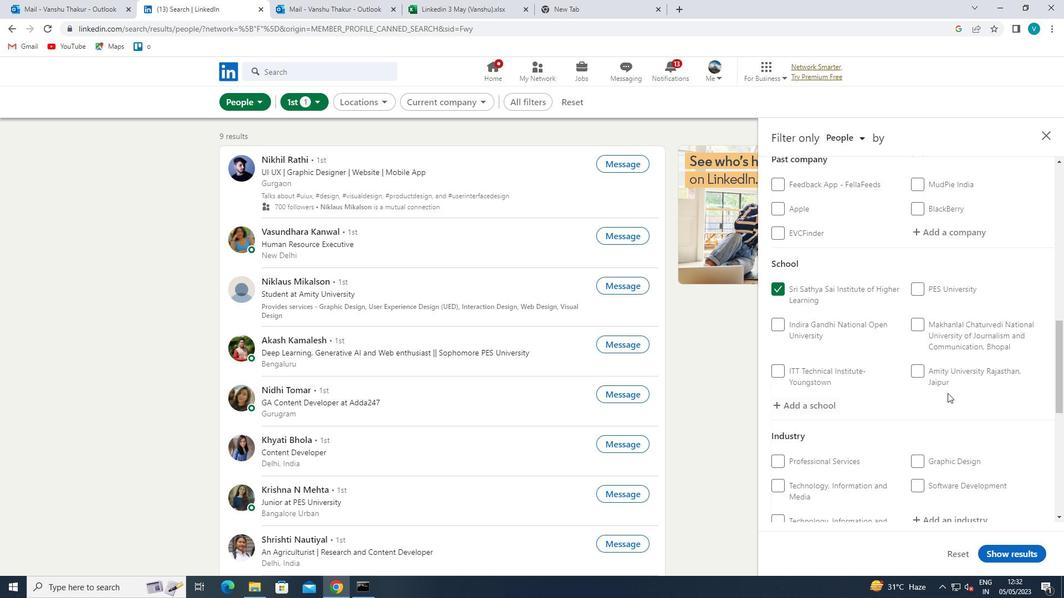 
Action: Mouse scrolled (948, 393) with delta (0, 0)
Screenshot: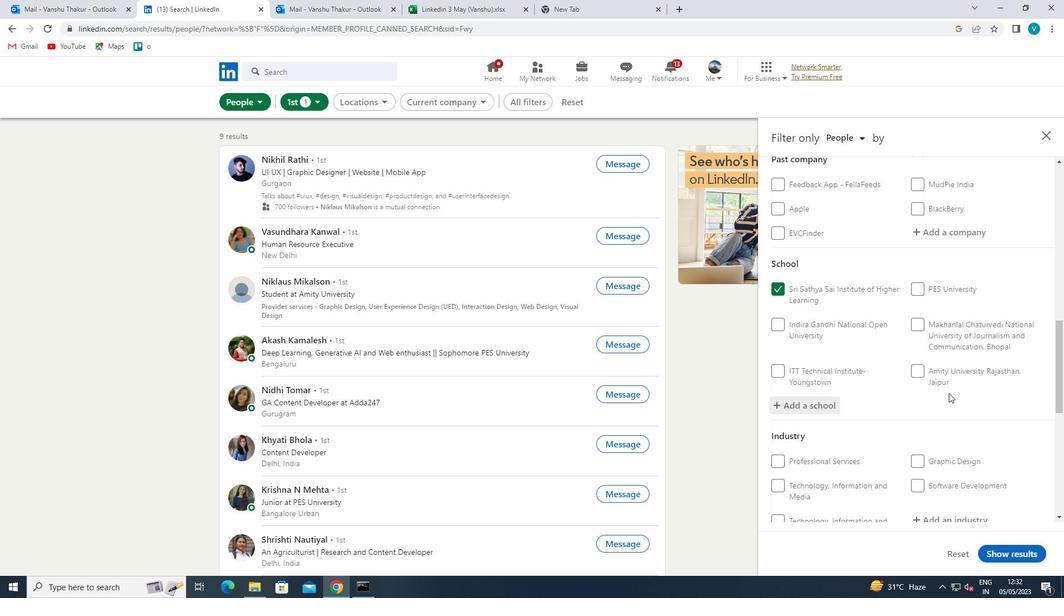 
Action: Mouse scrolled (948, 393) with delta (0, 0)
Screenshot: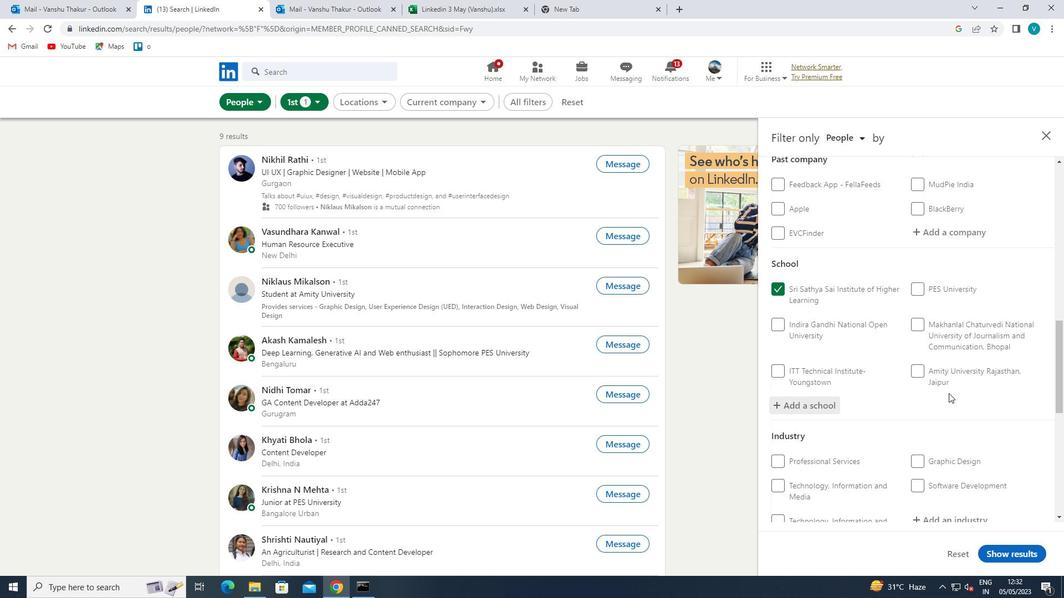 
Action: Mouse scrolled (948, 393) with delta (0, 0)
Screenshot: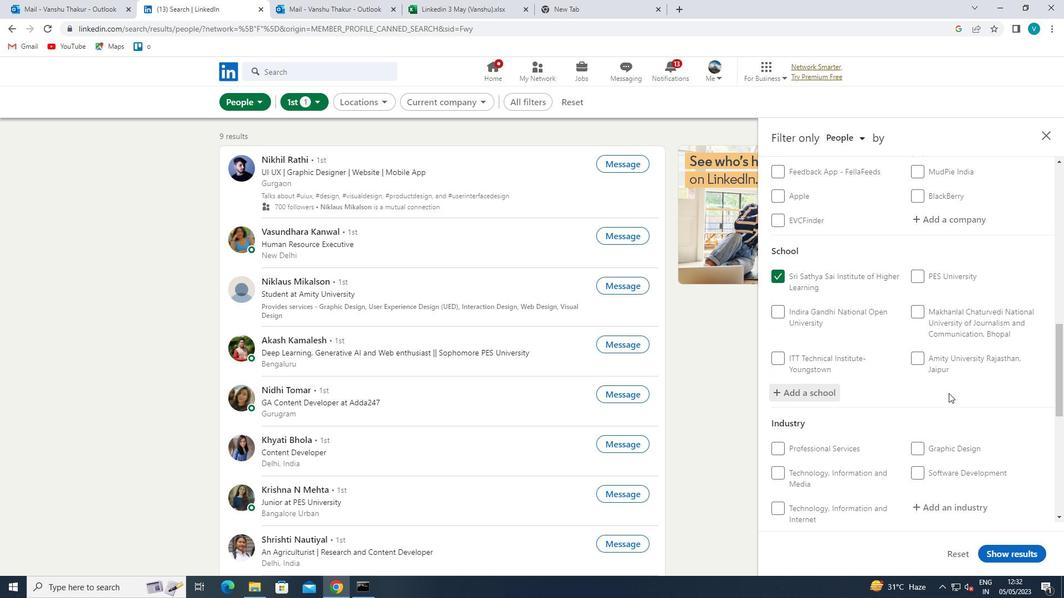 
Action: Mouse moved to (951, 303)
Screenshot: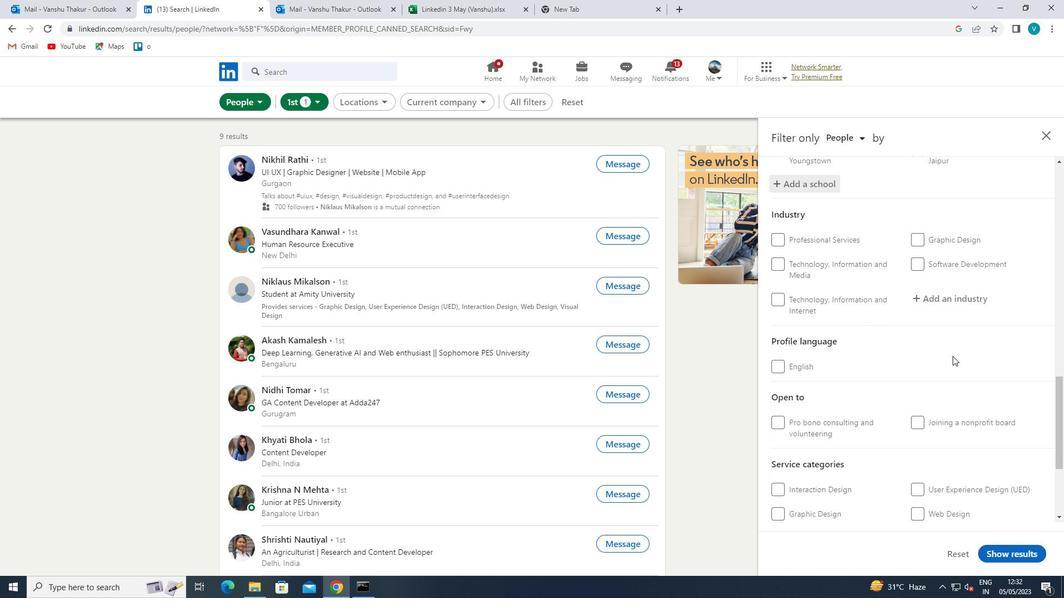 
Action: Mouse pressed left at (951, 303)
Screenshot: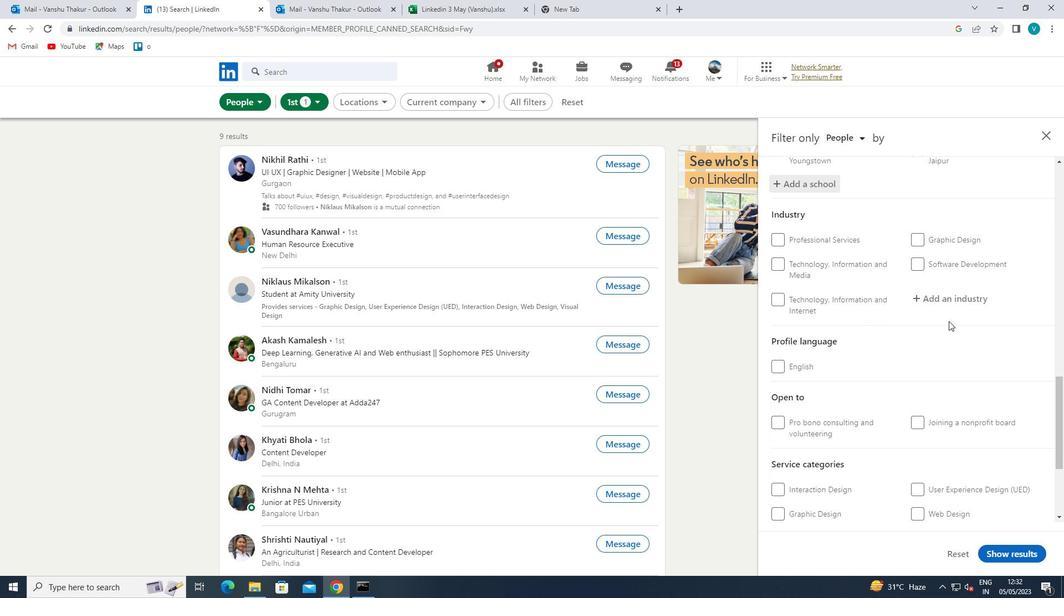 
Action: Key pressed <Key.shift>BOOK<Key.space>
Screenshot: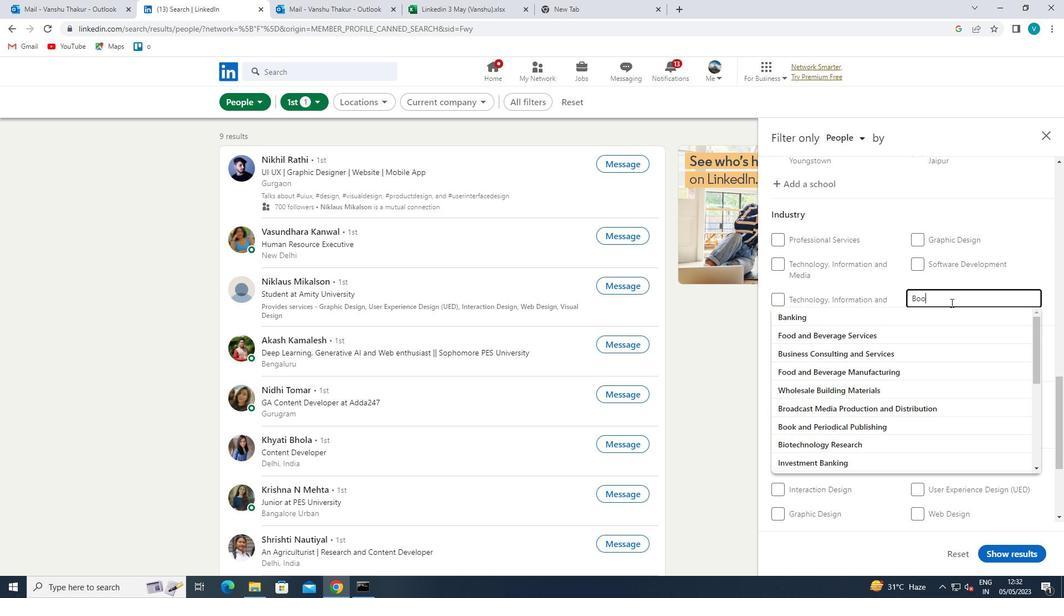 
Action: Mouse moved to (937, 313)
Screenshot: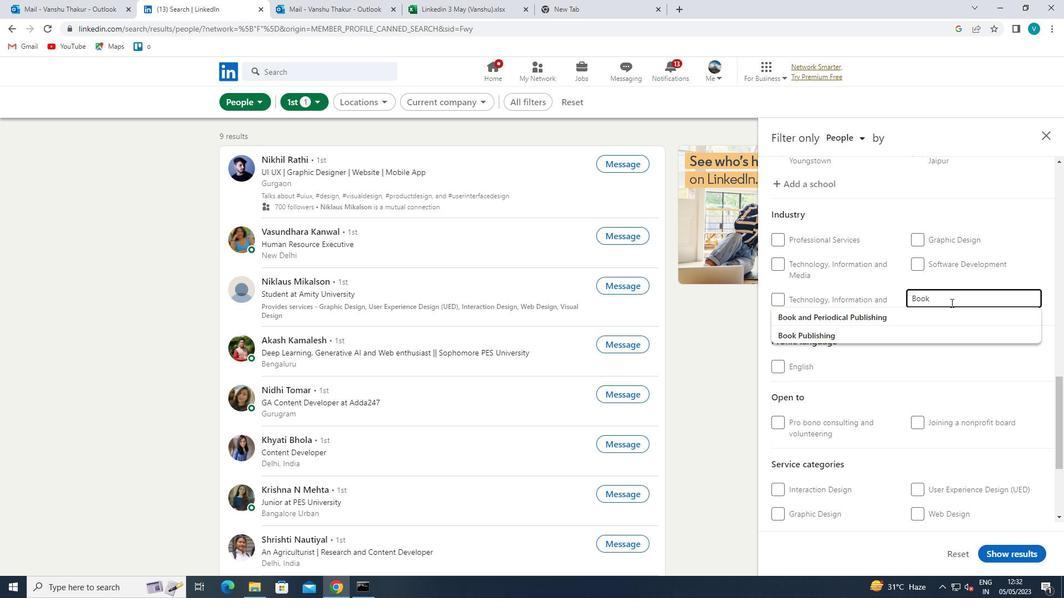
Action: Mouse pressed left at (937, 313)
Screenshot: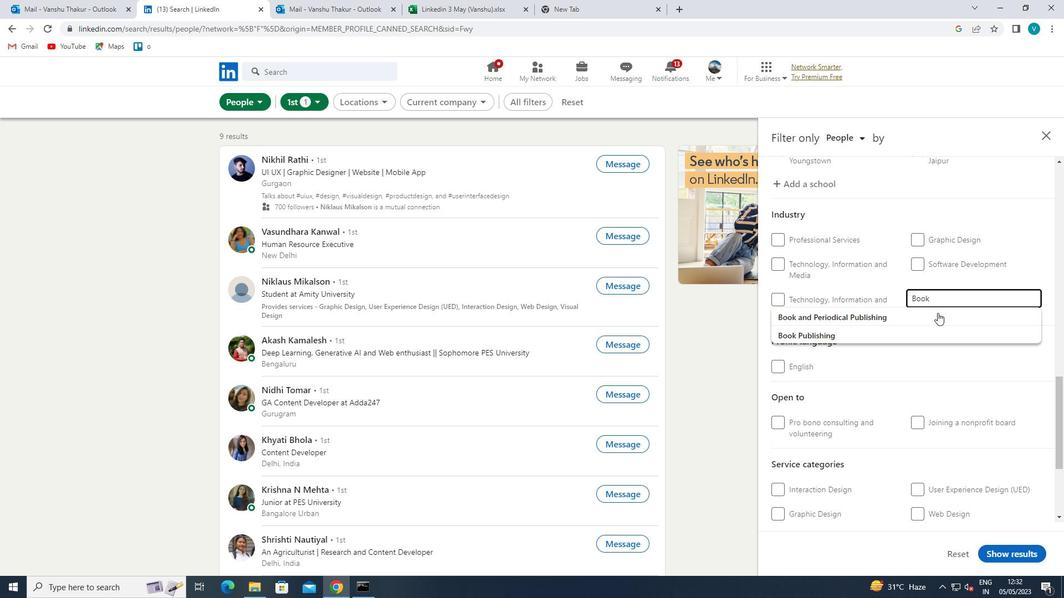 
Action: Mouse scrolled (937, 313) with delta (0, 0)
Screenshot: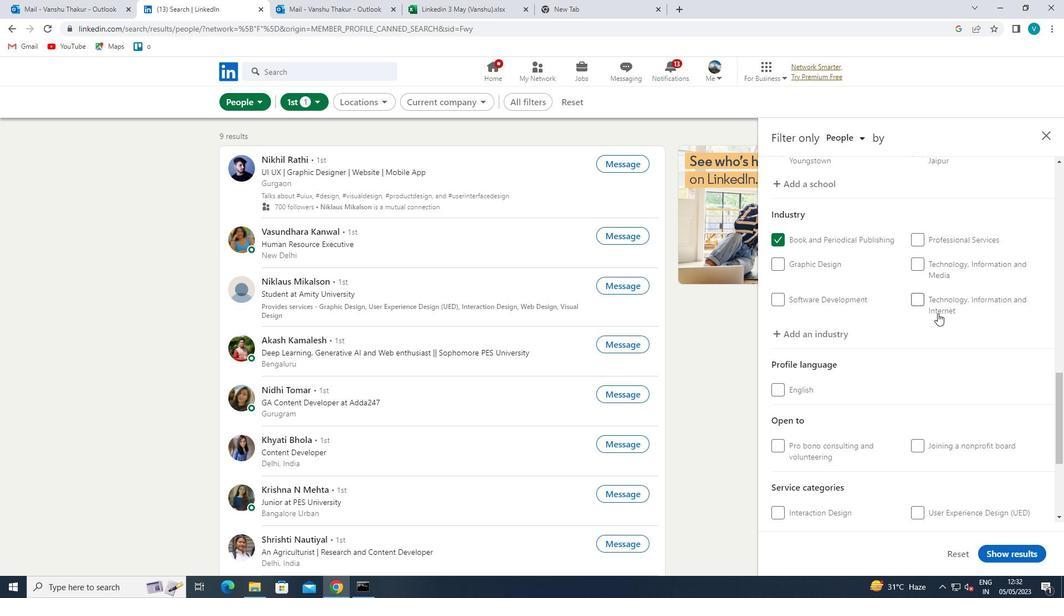 
Action: Mouse scrolled (937, 313) with delta (0, 0)
Screenshot: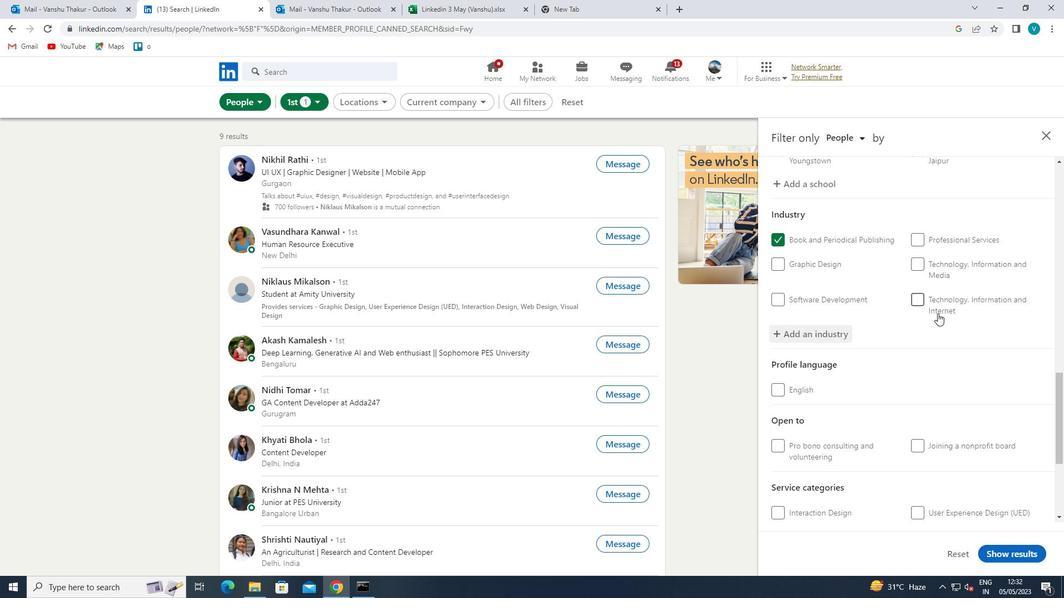 
Action: Mouse moved to (937, 313)
Screenshot: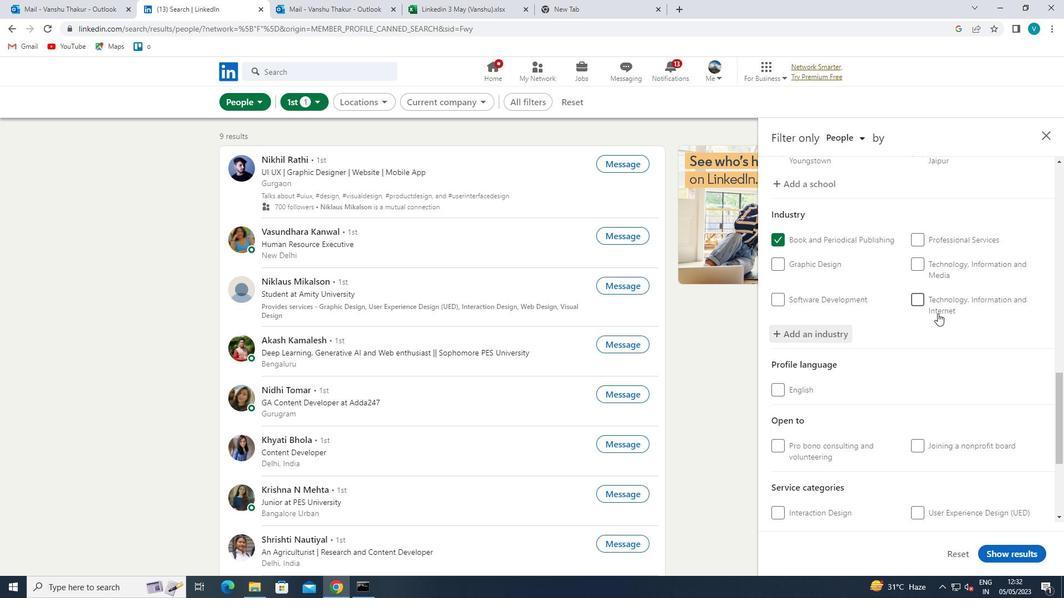 
Action: Mouse scrolled (937, 313) with delta (0, 0)
Screenshot: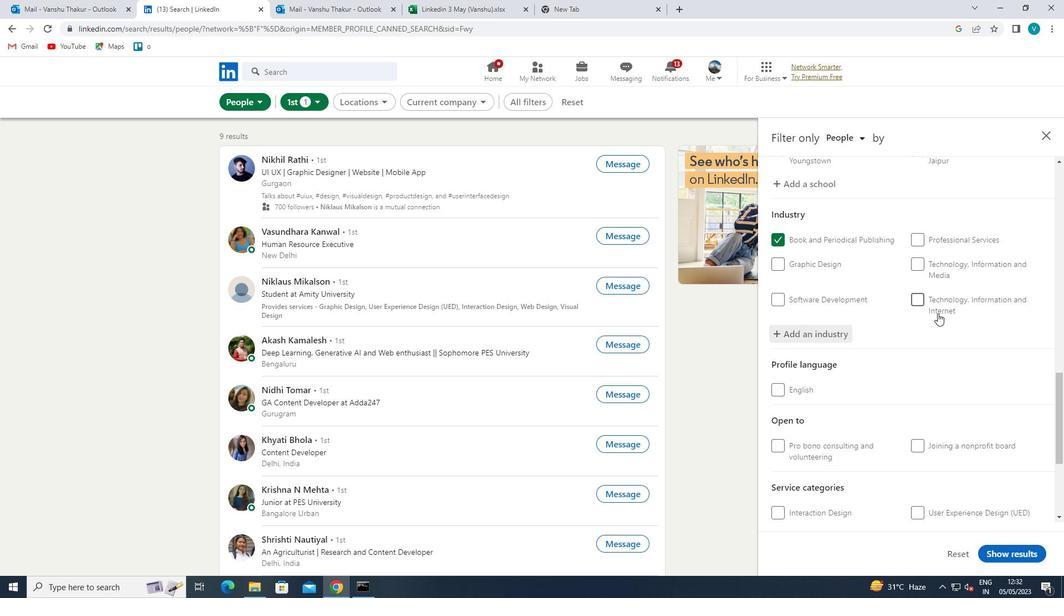 
Action: Mouse scrolled (937, 313) with delta (0, 0)
Screenshot: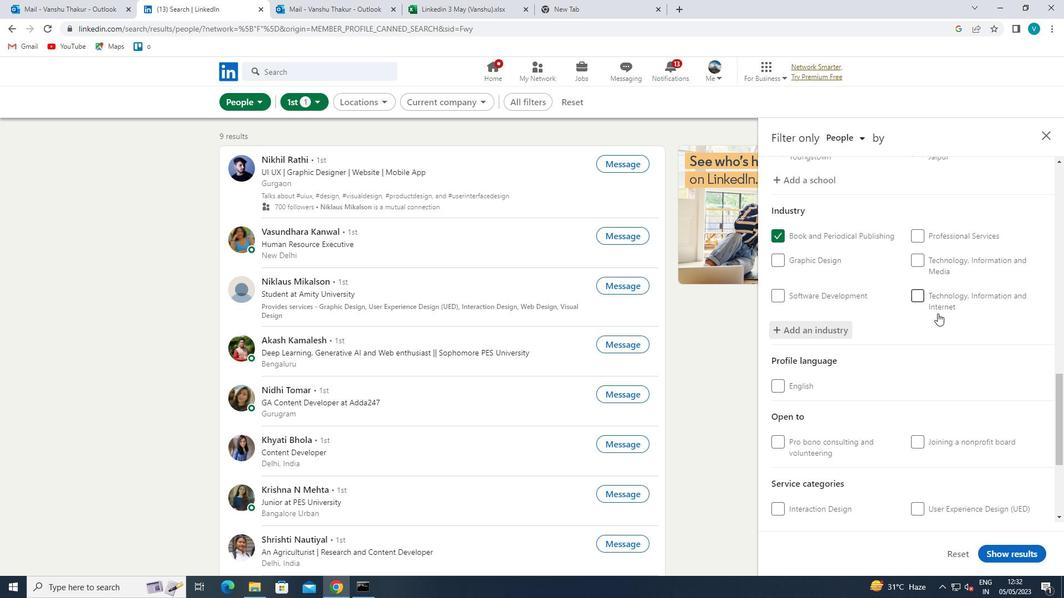 
Action: Mouse moved to (942, 370)
Screenshot: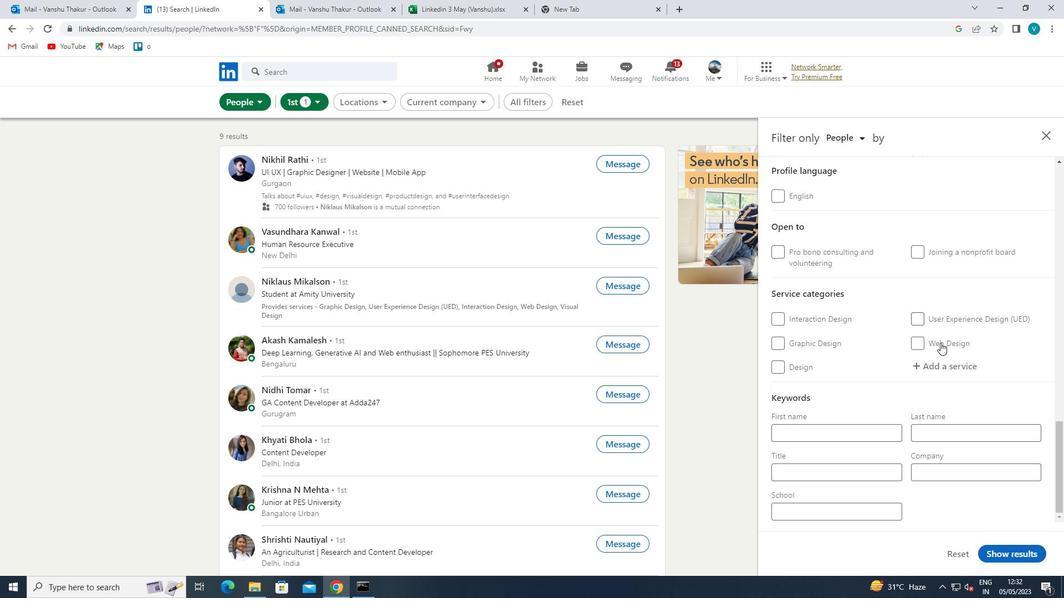 
Action: Mouse pressed left at (942, 370)
Screenshot: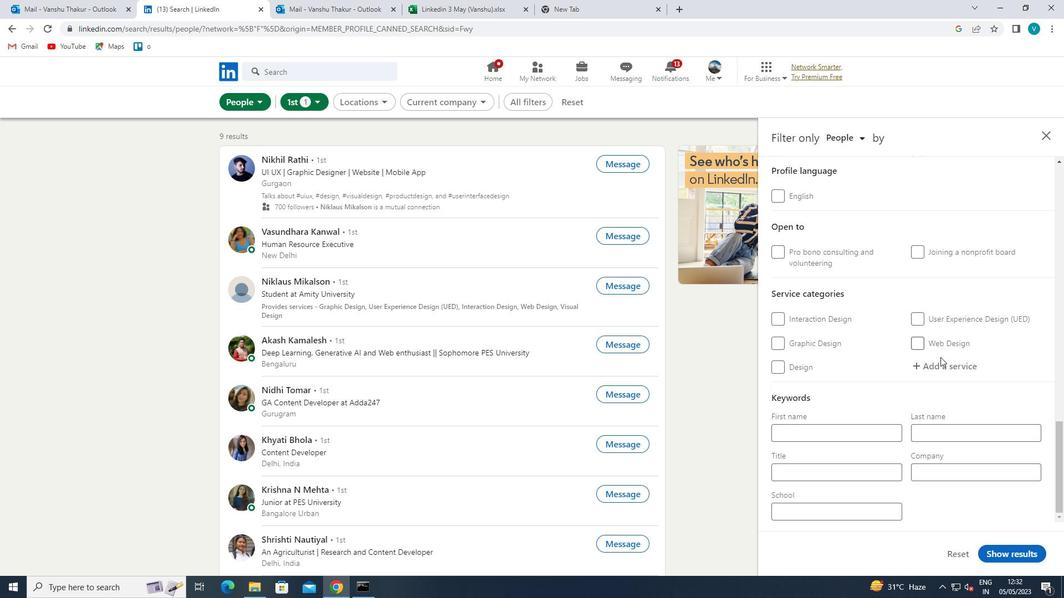 
Action: Key pressed <Key.shift>I<Key.shift>OS<Key.space>
Screenshot: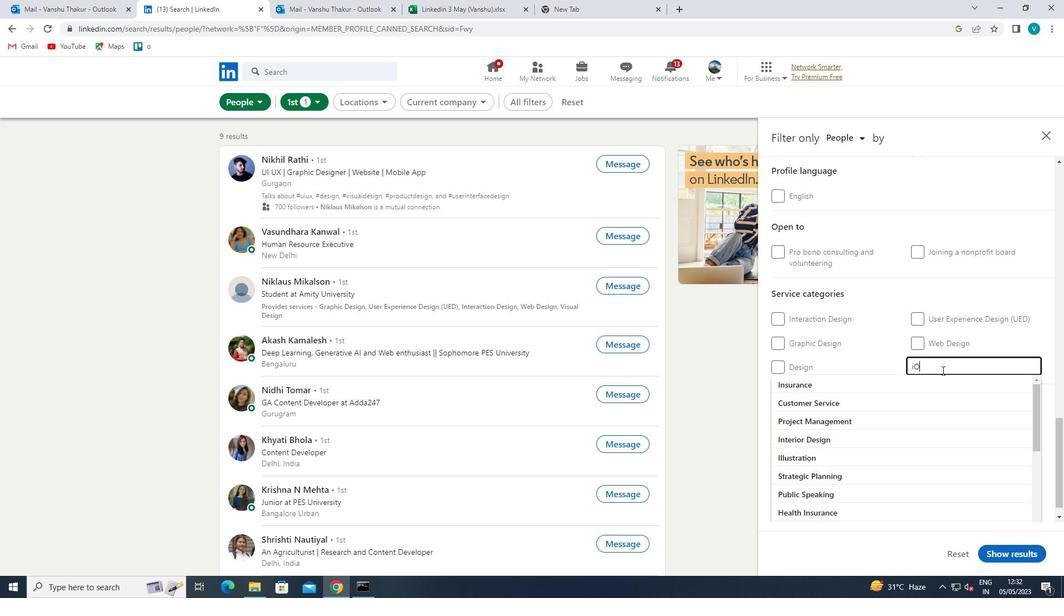 
Action: Mouse moved to (917, 378)
Screenshot: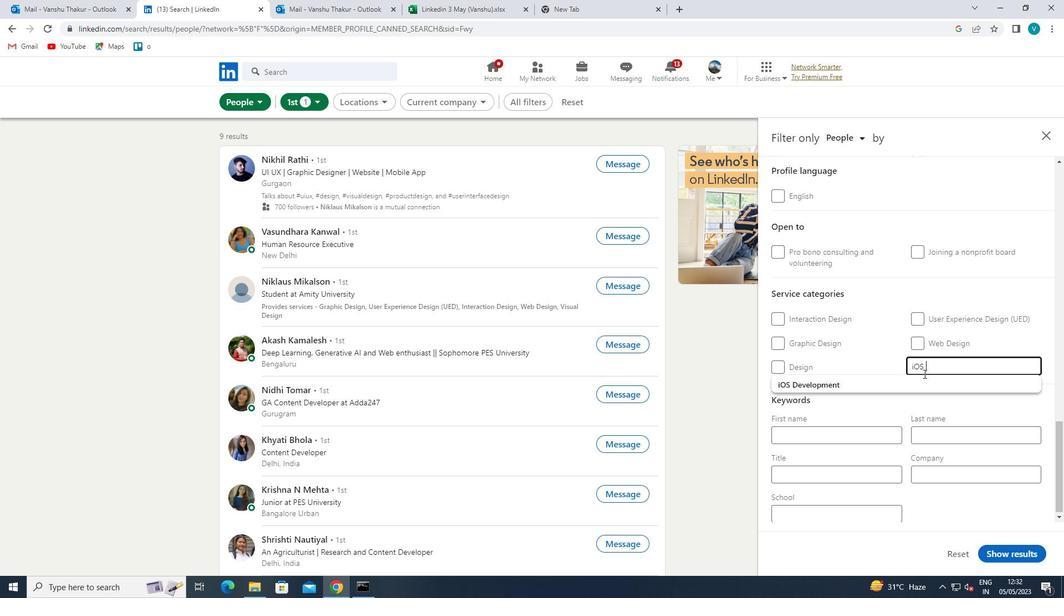 
Action: Mouse pressed left at (917, 378)
Screenshot: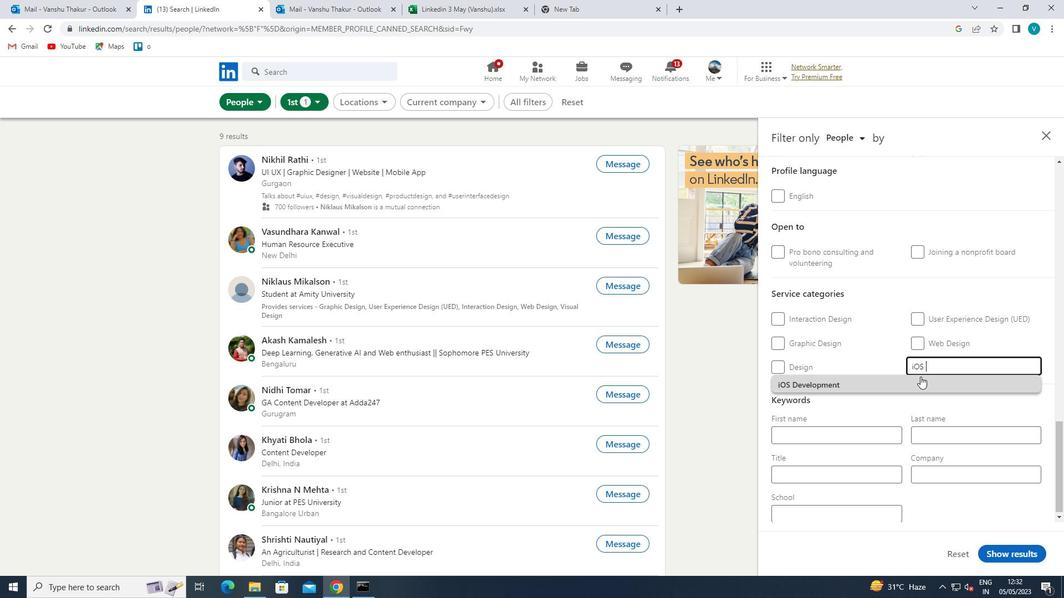 
Action: Mouse moved to (918, 378)
Screenshot: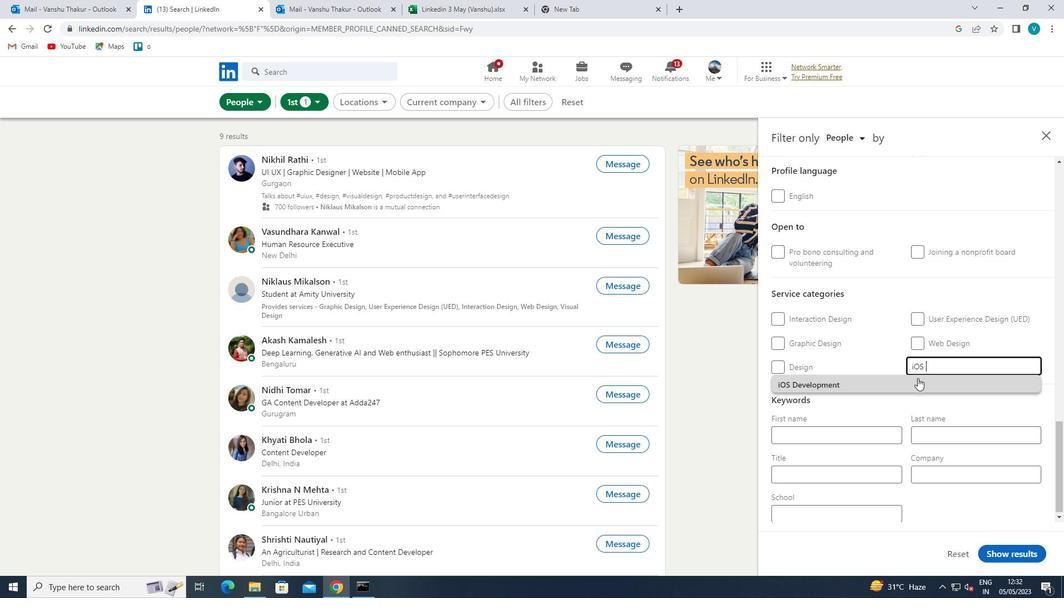 
Action: Mouse scrolled (918, 378) with delta (0, 0)
Screenshot: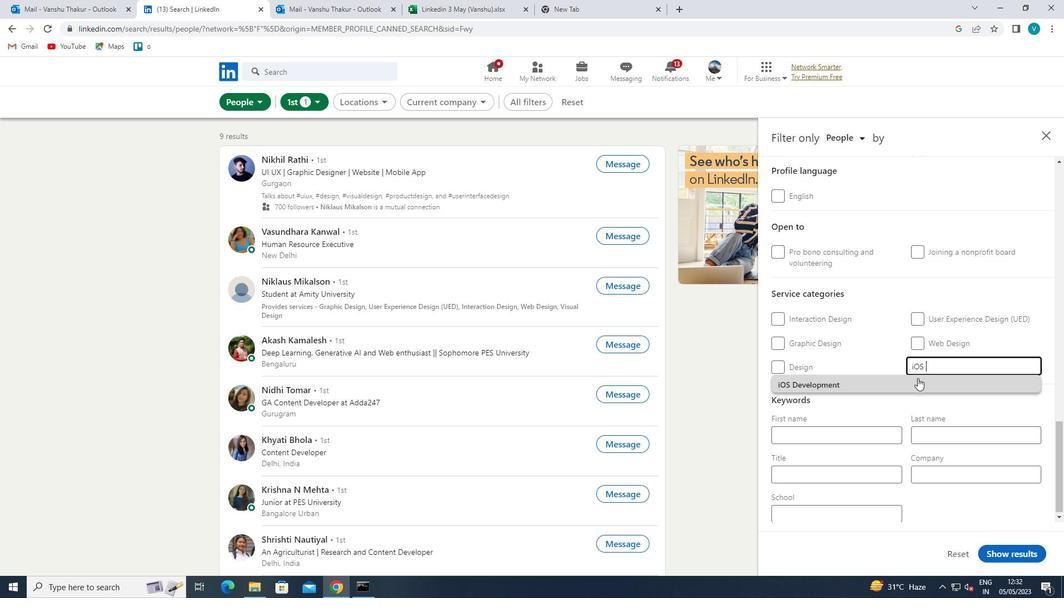 
Action: Mouse scrolled (918, 378) with delta (0, 0)
Screenshot: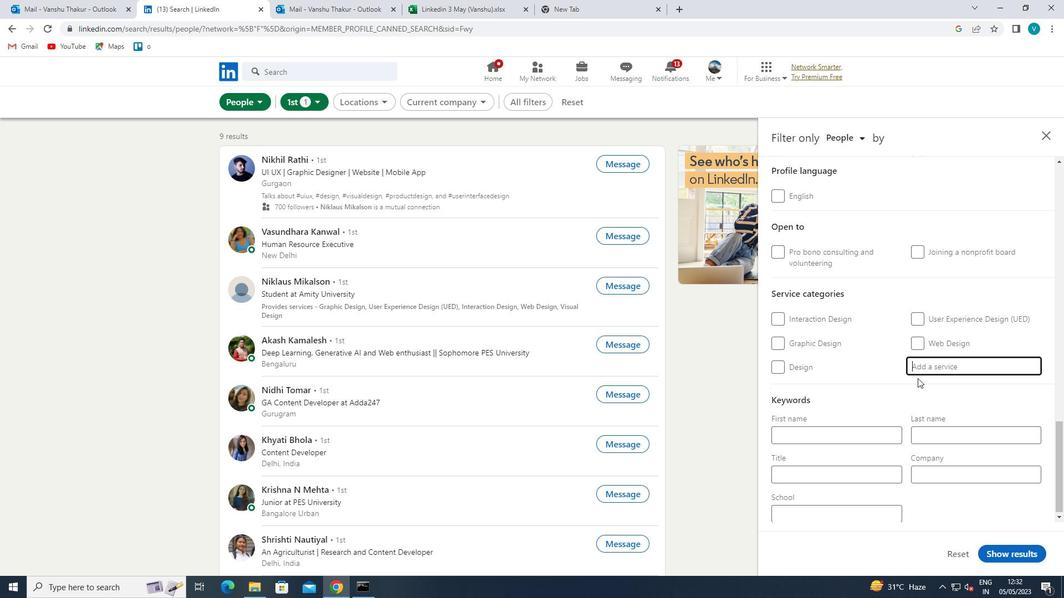 
Action: Mouse moved to (918, 379)
Screenshot: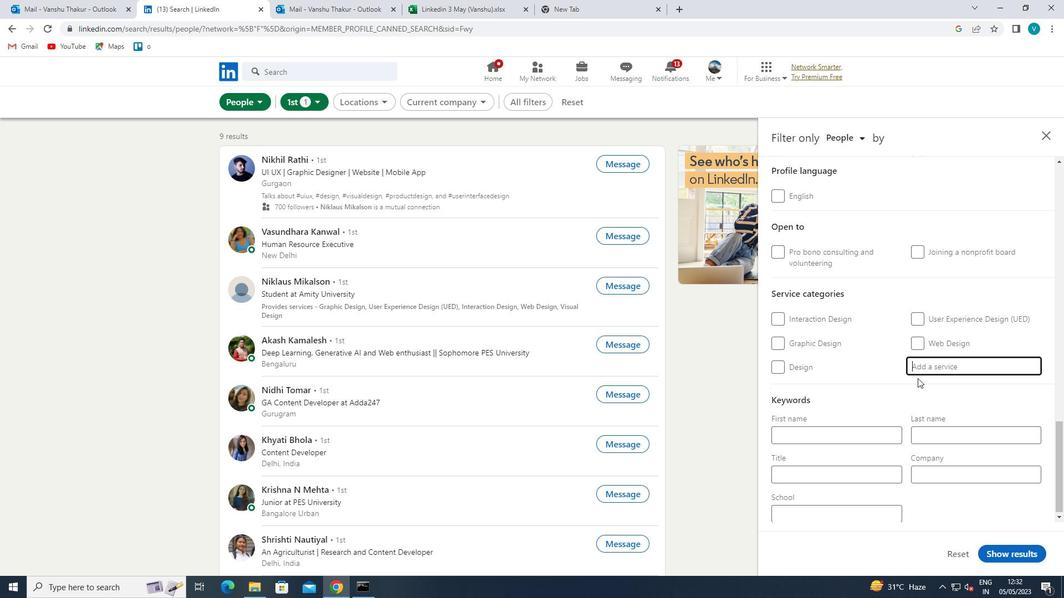 
Action: Mouse scrolled (918, 378) with delta (0, 0)
Screenshot: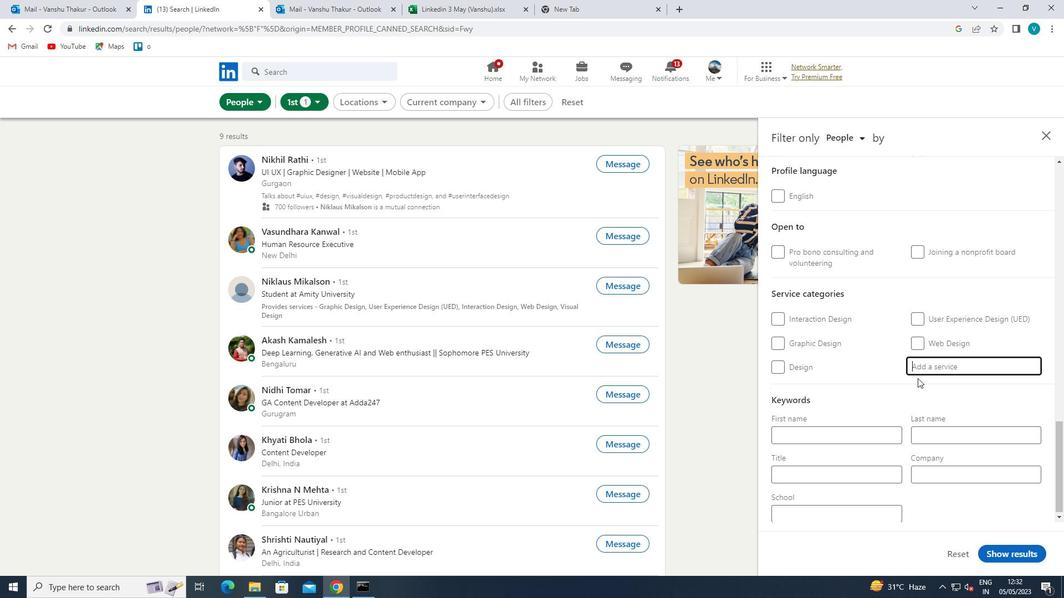 
Action: Mouse scrolled (918, 378) with delta (0, 0)
Screenshot: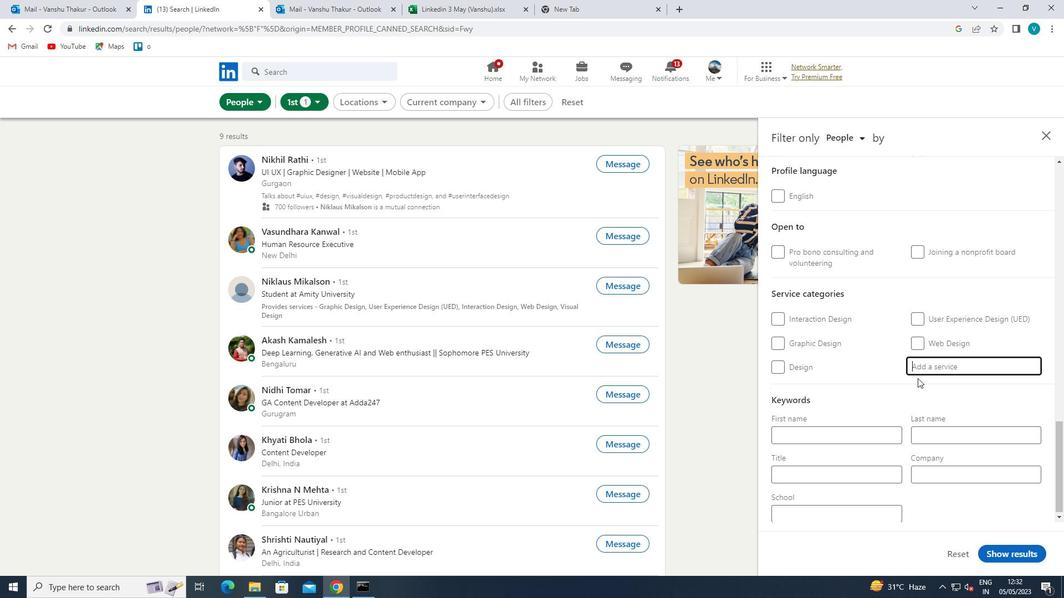 
Action: Mouse moved to (865, 468)
Screenshot: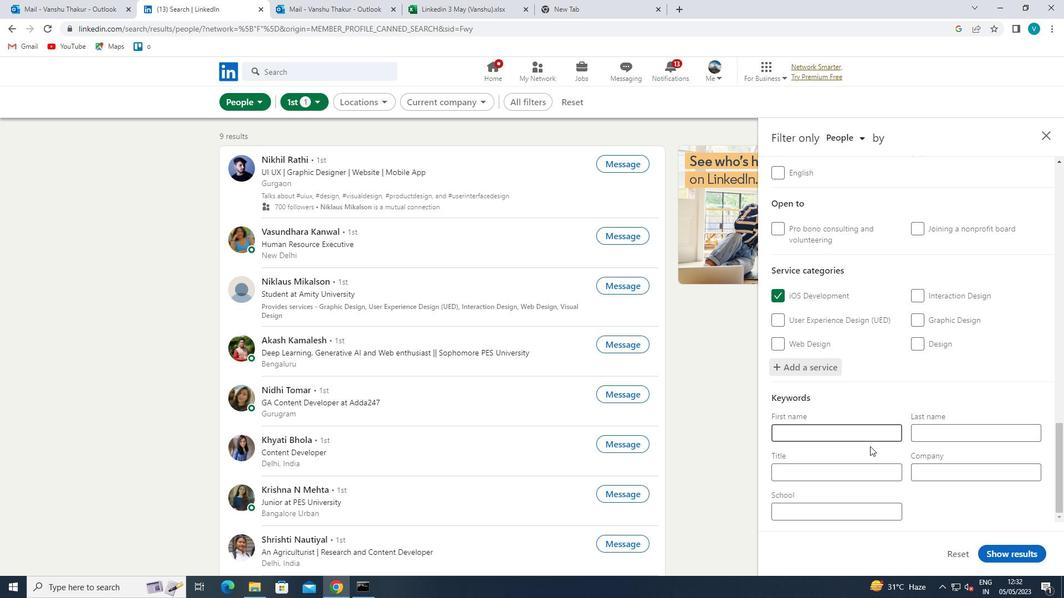 
Action: Mouse pressed left at (865, 468)
Screenshot: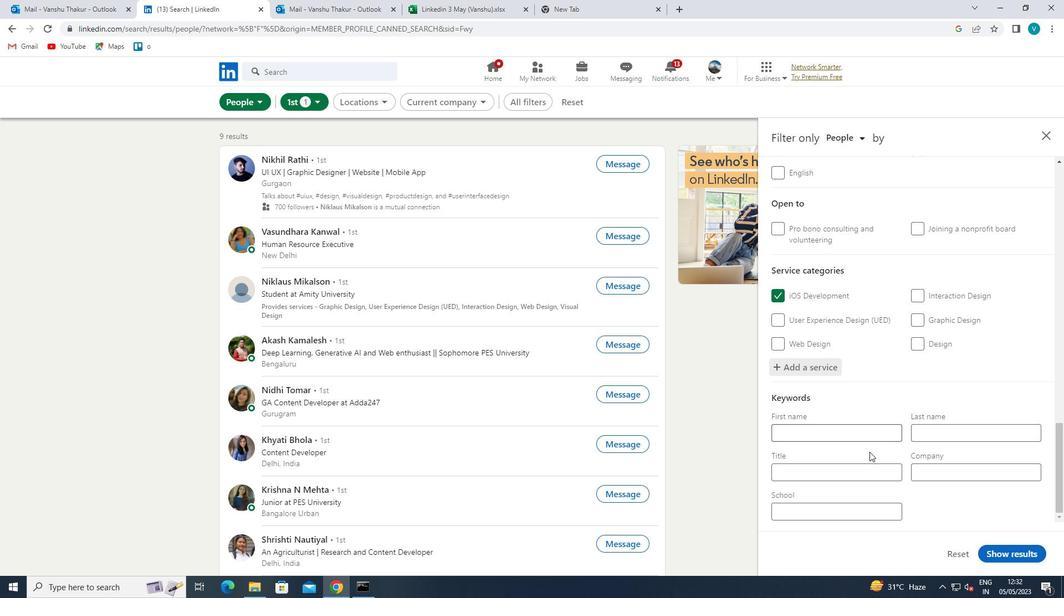 
Action: Mouse moved to (865, 468)
Screenshot: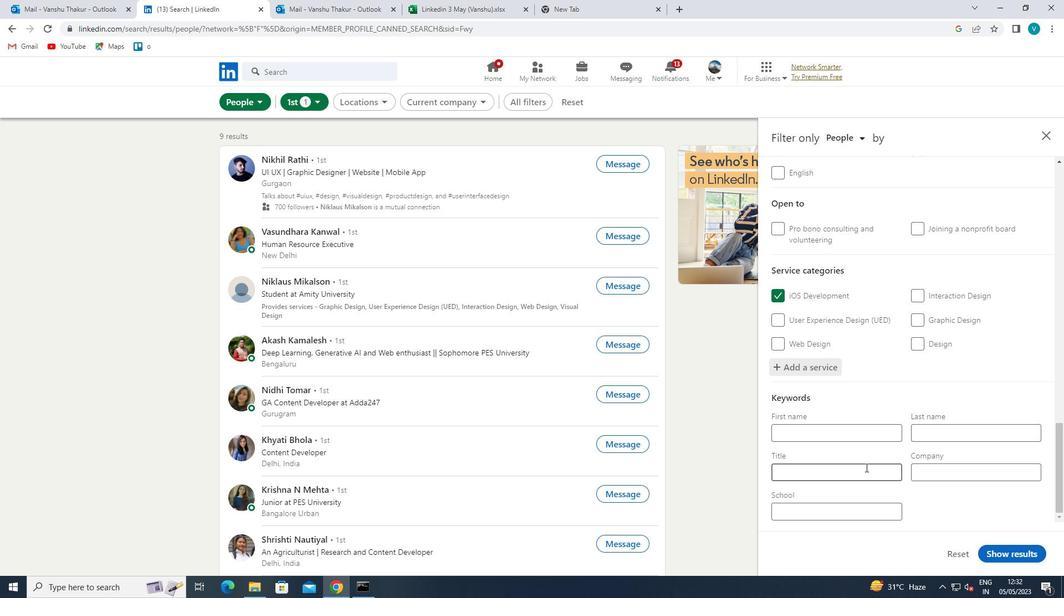 
Action: Key pressed <Key.shift>MECAHNIC
Screenshot: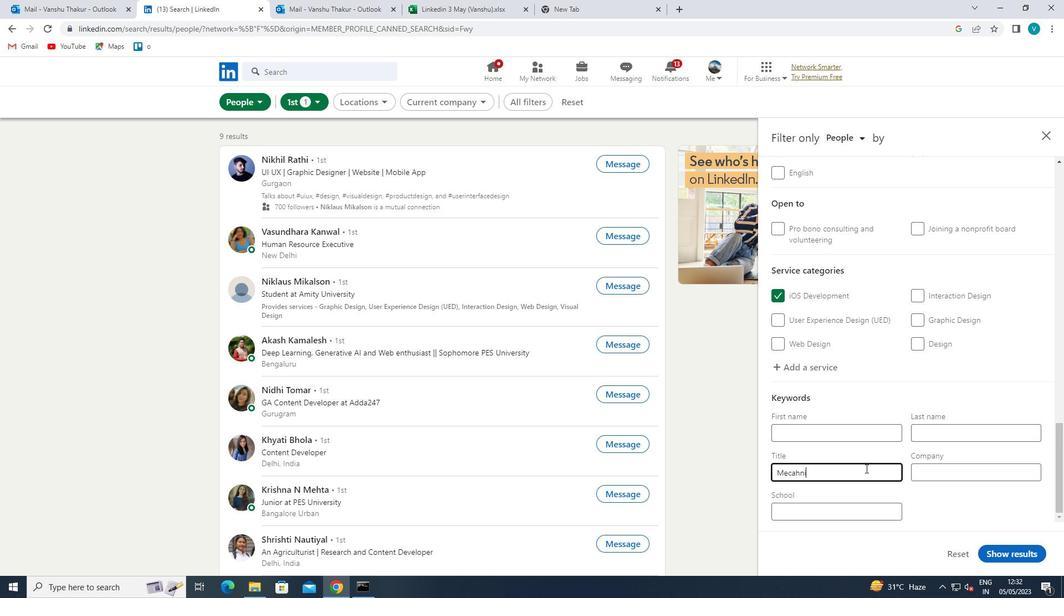 
Action: Mouse moved to (998, 547)
Screenshot: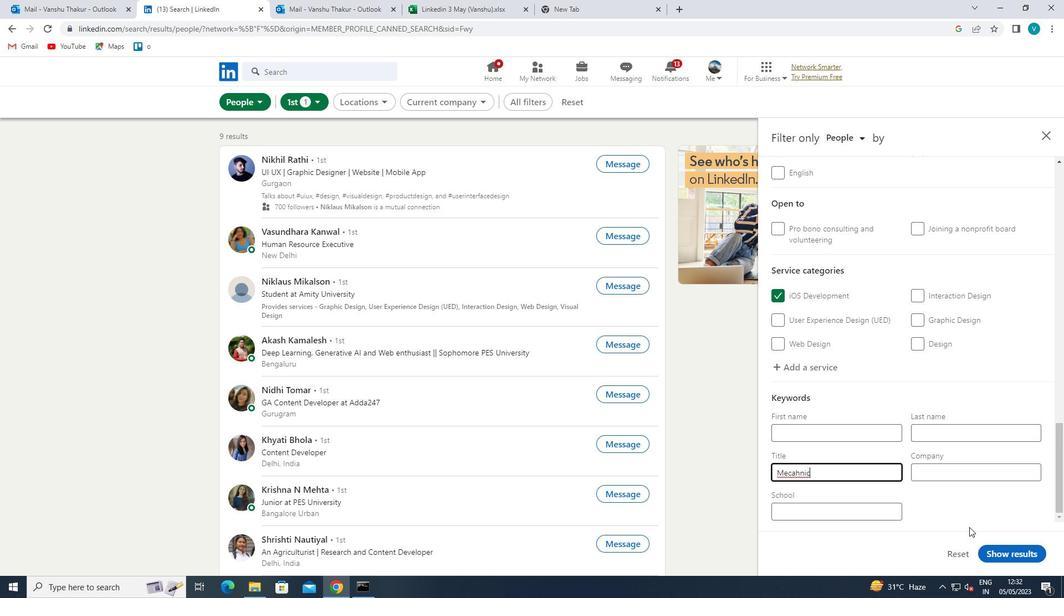 
Action: Mouse pressed left at (998, 547)
Screenshot: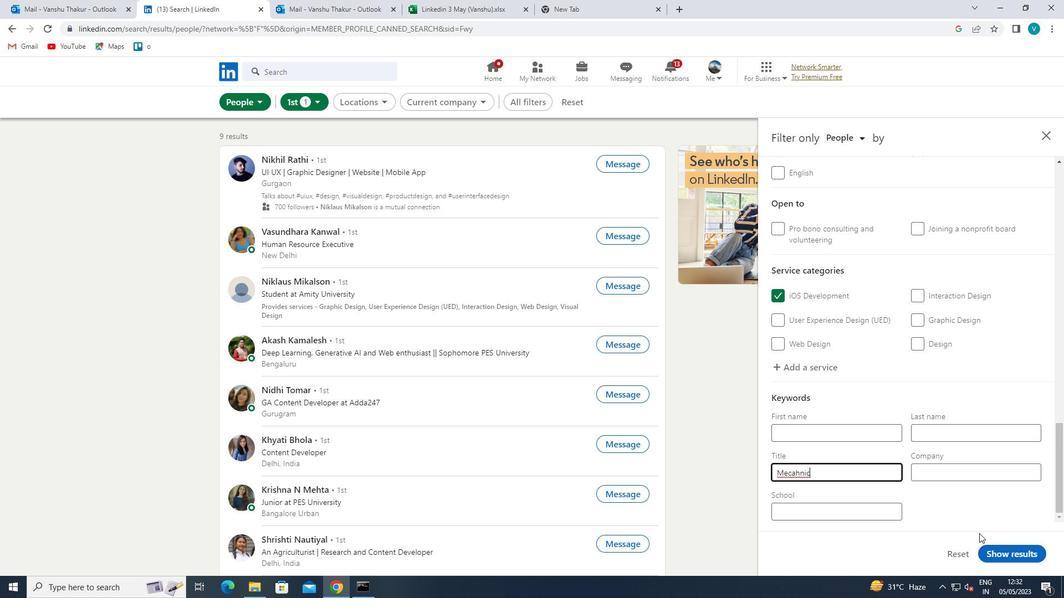 
Action: Mouse moved to (991, 544)
Screenshot: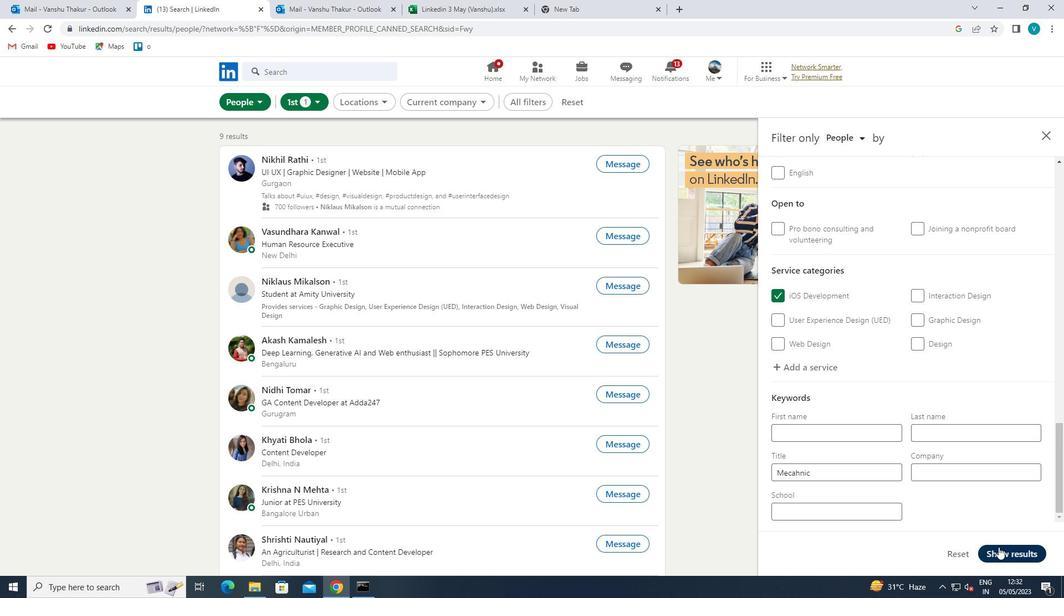 
